Task: Create new invoice with Date Opened :15-Apr-23, Select Customer: The Great Outdoors, Terms: Payment Term 1. Make invoice entry for item-1 with Date: 15-Apr-23, Description: Ardell Wispies Lashes, Action: Material, Income Account: Income:Sales, Quantity: 1, Unit Price: 9.25, Discount %: 8. Make entry for item-2 with Date: 15-Apr-23, Description: Real Living Bumble Bee LED Light Set 30-Lights Warm White (1 ct)_x000D_
, Action: Material, Income Account: Income:Sales, Quantity: 1, Unit Price: 5.5, Discount %: 7. Make entry for item-3 with Date: 15-Apr-23, Description: Liquid Death Natural Mountain Water Cans (19.2 oz x 8 ct)_x000D_
, Action: Material, Income Account: Income:Sales, Quantity: 1, Unit Price: 6.5, Discount %: 9. Write Notes: 'Looking forward to serving you again.'. Post Invoice with Post Date: 15-Apr-23, Post to Accounts: Assets:Accounts Receivable. Pay / Process Payment with Transaction Date: 15-May-23, Amount: 19.54, Transfer Account: Checking Account. Print Invoice, display notes by going to Option, then go to Display Tab and check 'Invoice Notes'.
Action: Mouse moved to (155, 39)
Screenshot: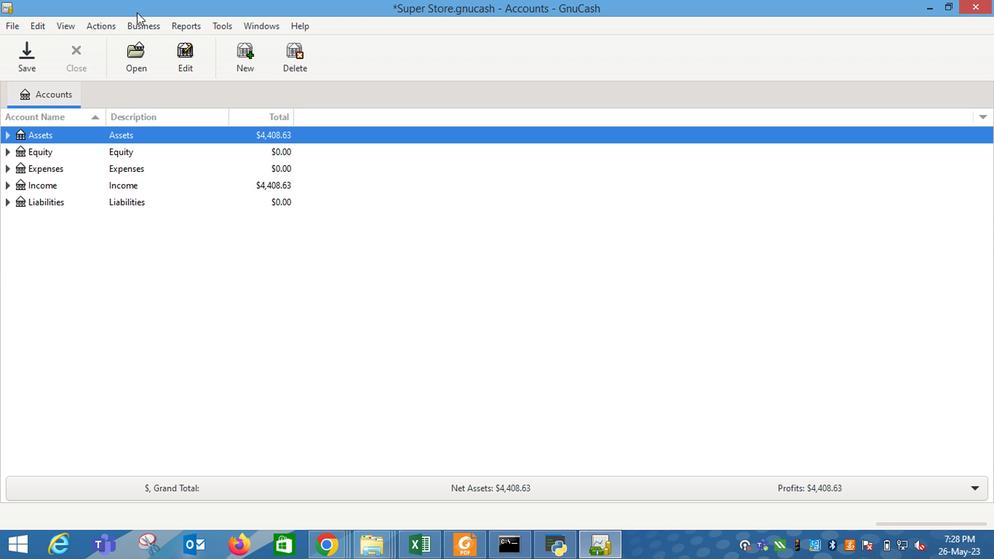 
Action: Mouse pressed left at (155, 39)
Screenshot: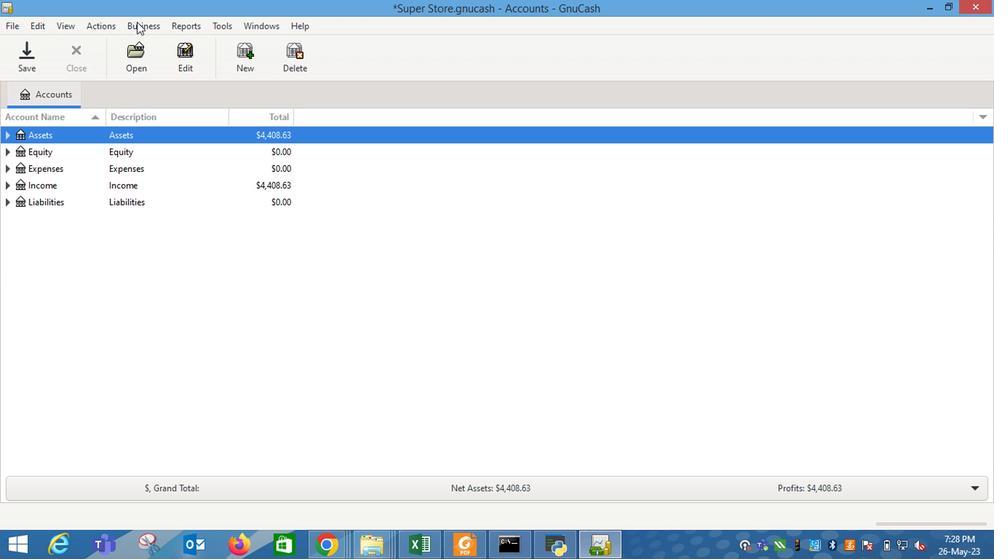 
Action: Mouse moved to (342, 112)
Screenshot: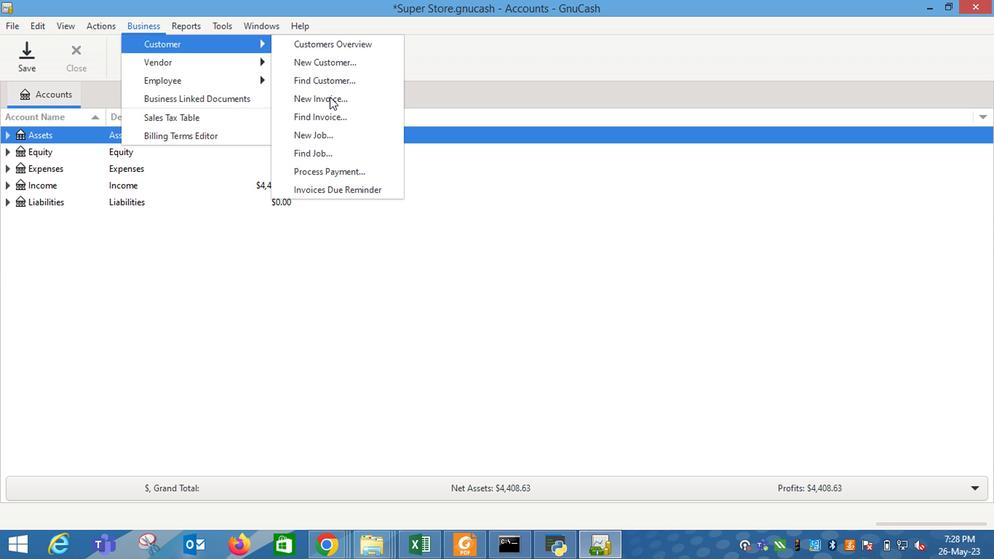 
Action: Mouse pressed left at (342, 112)
Screenshot: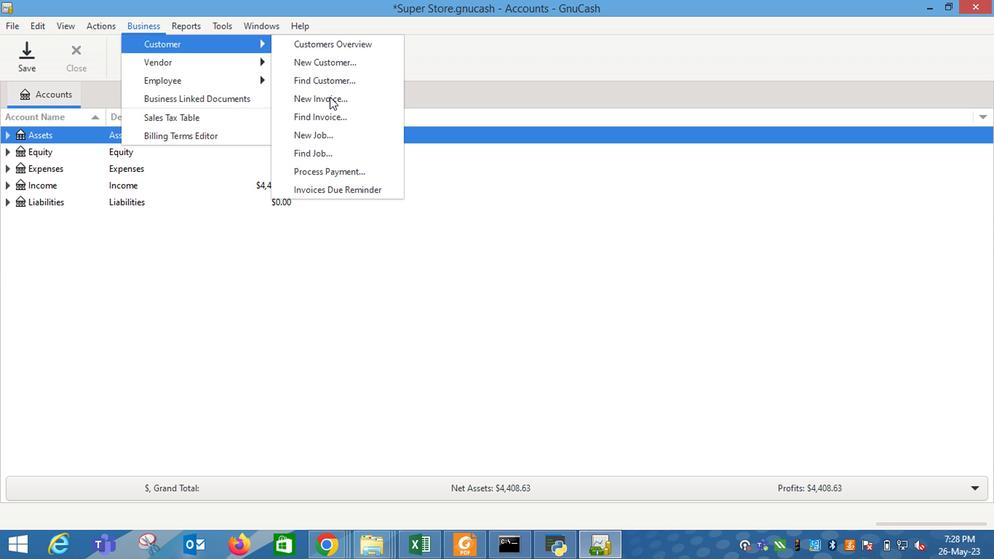 
Action: Mouse moved to (605, 234)
Screenshot: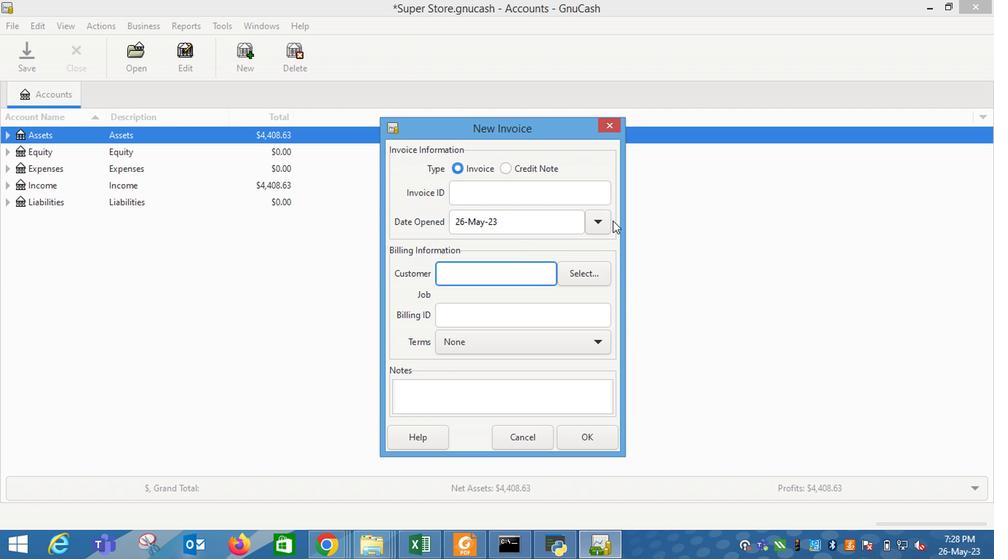 
Action: Mouse pressed left at (605, 234)
Screenshot: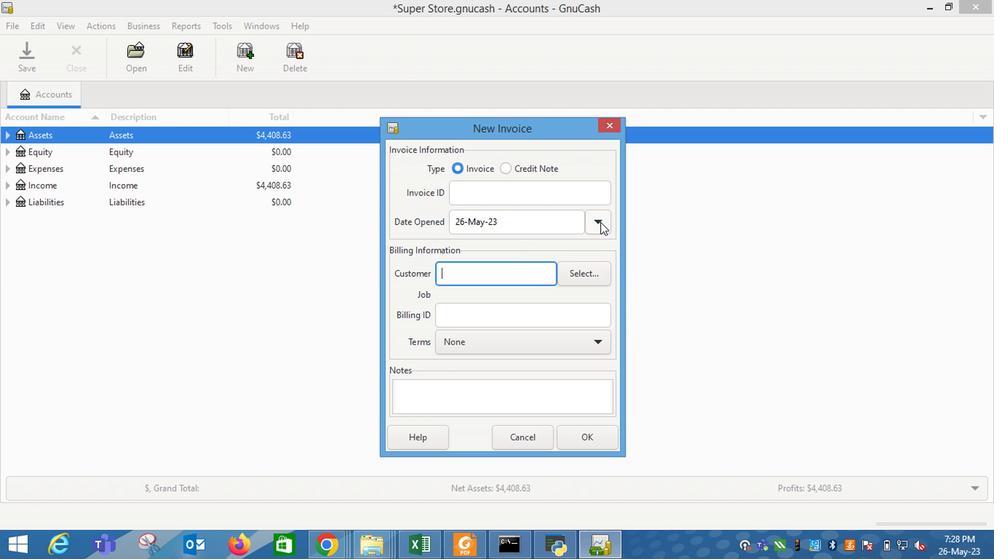
Action: Mouse moved to (490, 254)
Screenshot: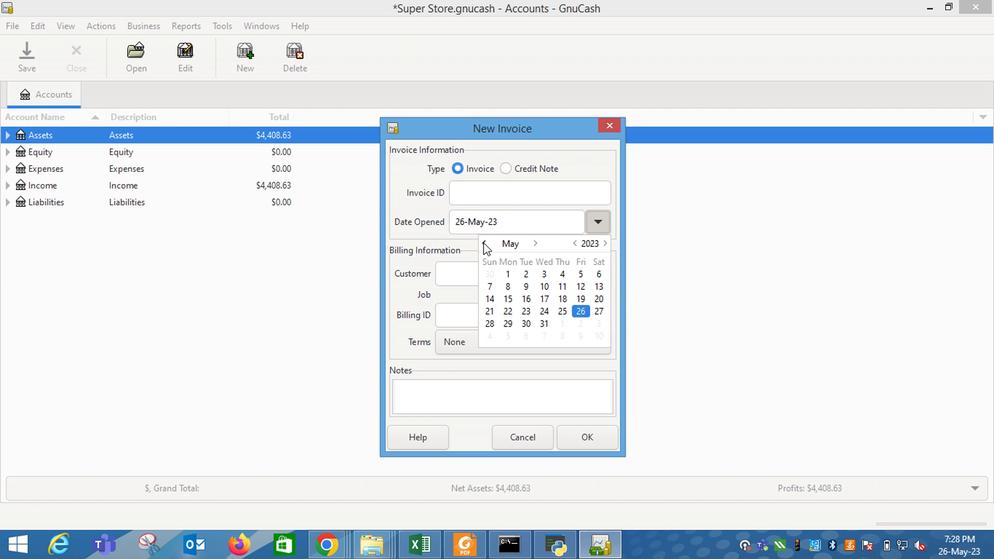 
Action: Mouse pressed left at (490, 254)
Screenshot: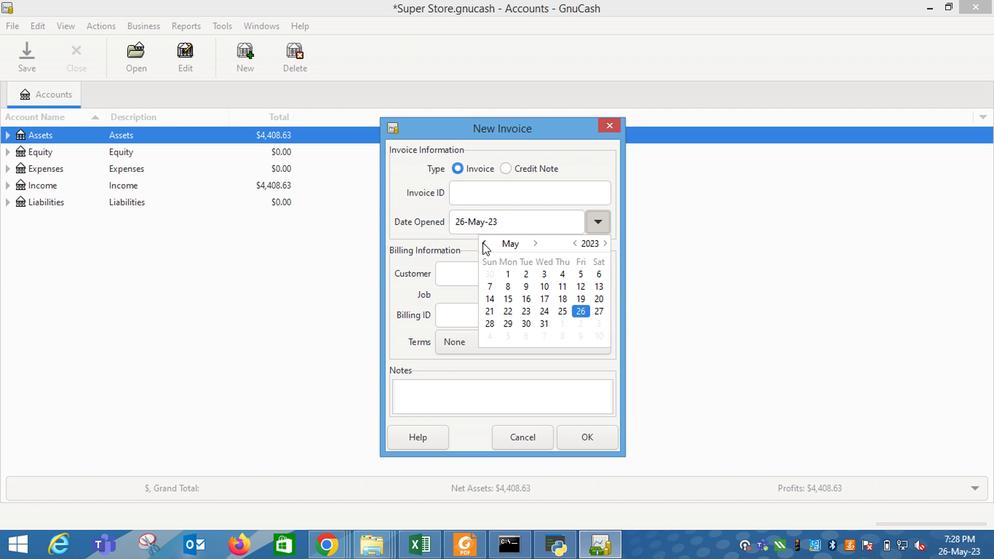 
Action: Mouse moved to (606, 307)
Screenshot: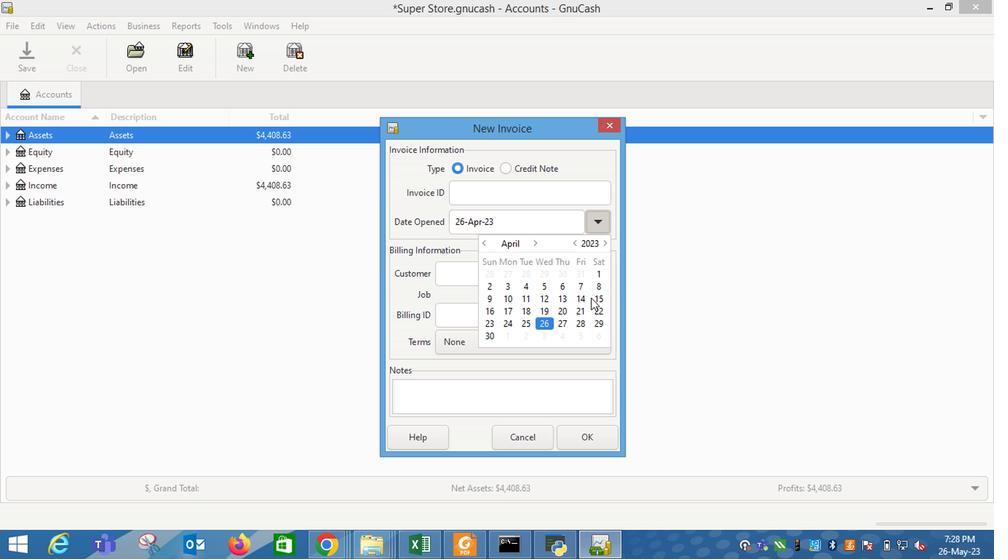 
Action: Mouse pressed left at (606, 307)
Screenshot: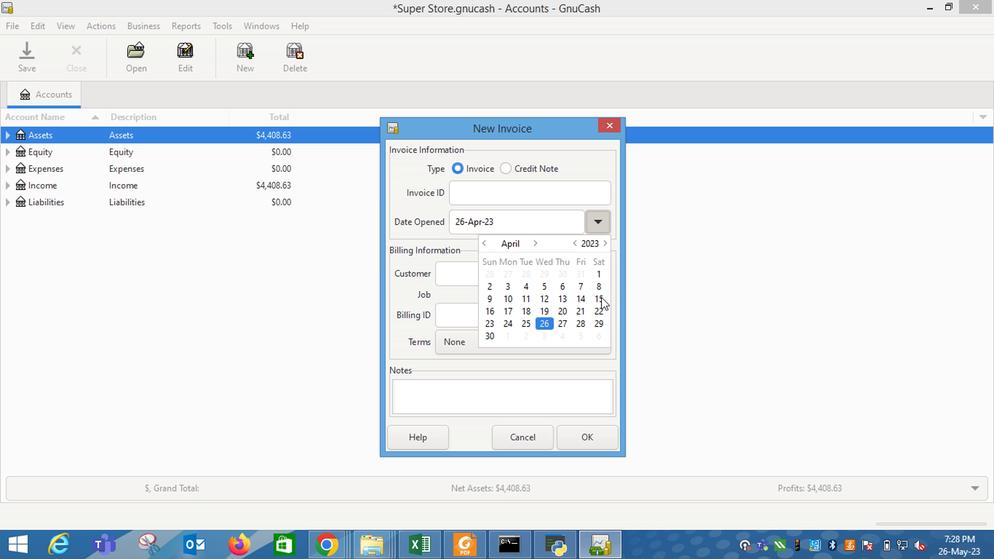 
Action: Mouse moved to (453, 292)
Screenshot: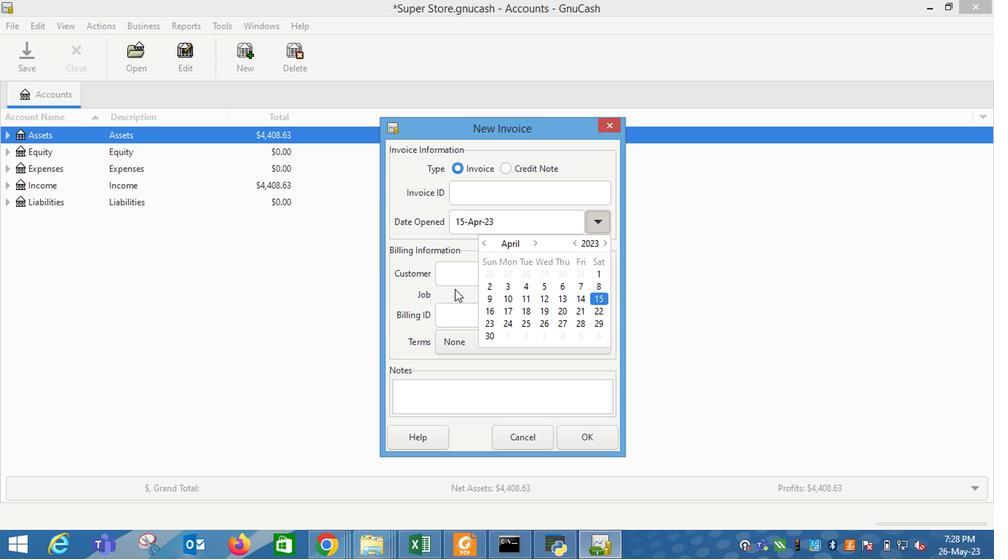 
Action: Mouse pressed left at (453, 292)
Screenshot: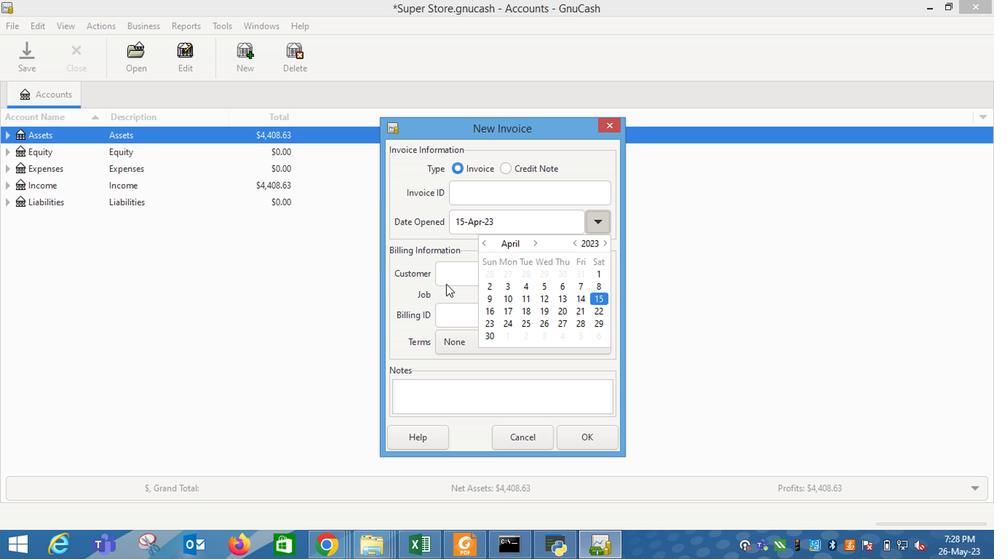 
Action: Mouse moved to (467, 288)
Screenshot: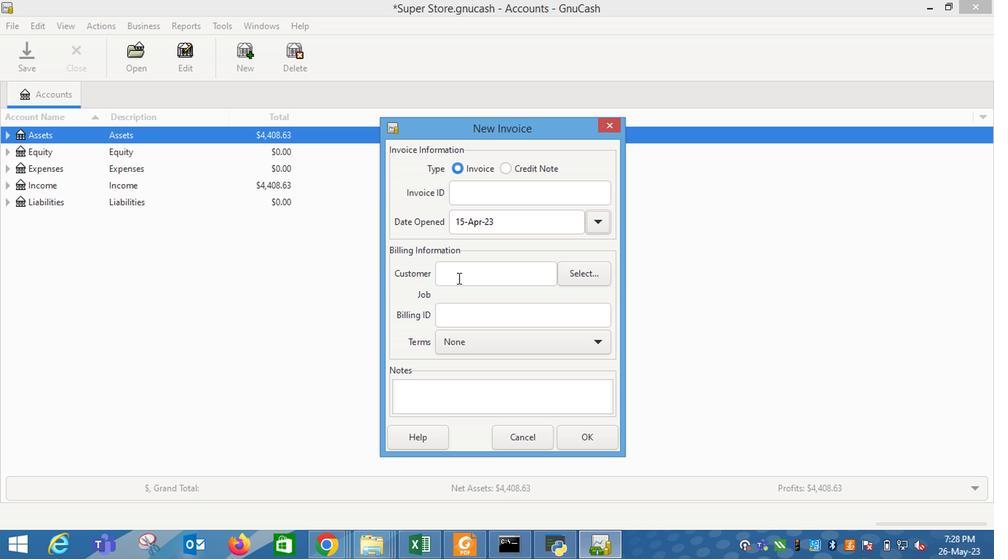 
Action: Mouse pressed left at (467, 288)
Screenshot: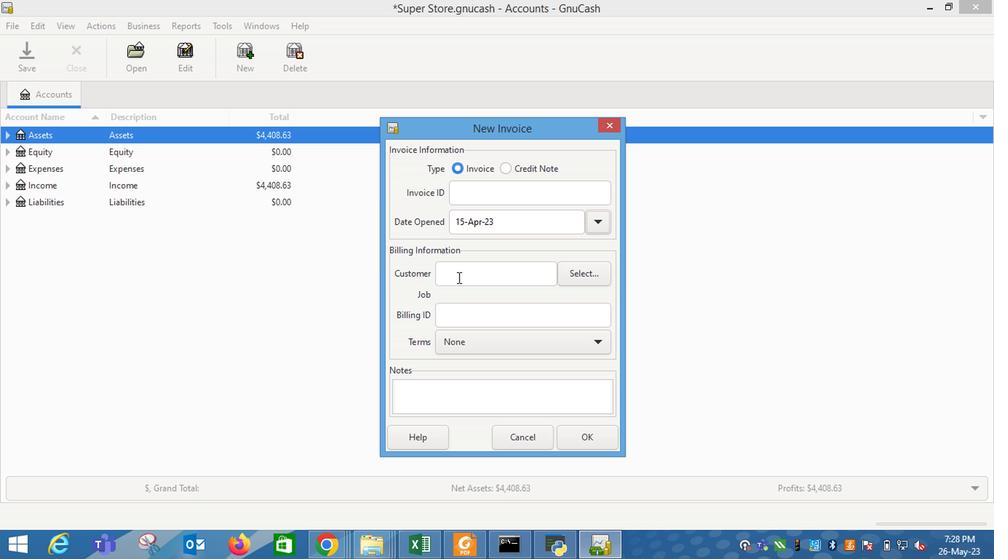 
Action: Key pressed <Key.shift_r>The<Key.space>gr
Screenshot: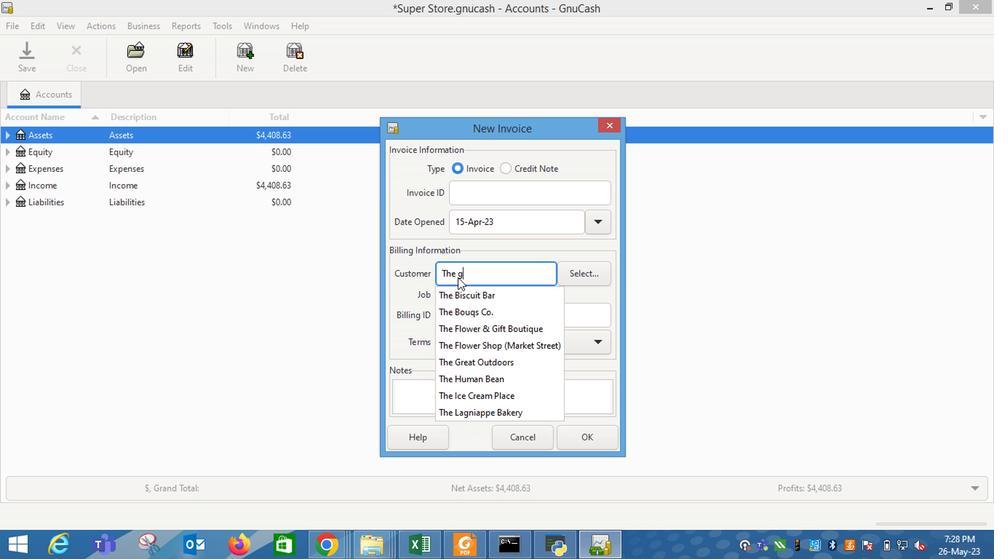 
Action: Mouse moved to (523, 309)
Screenshot: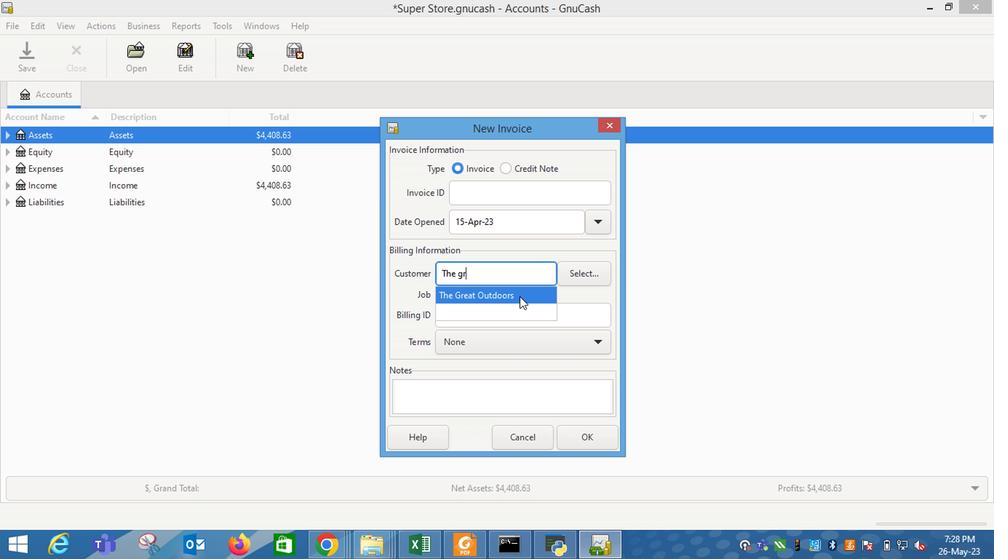 
Action: Mouse pressed left at (523, 309)
Screenshot: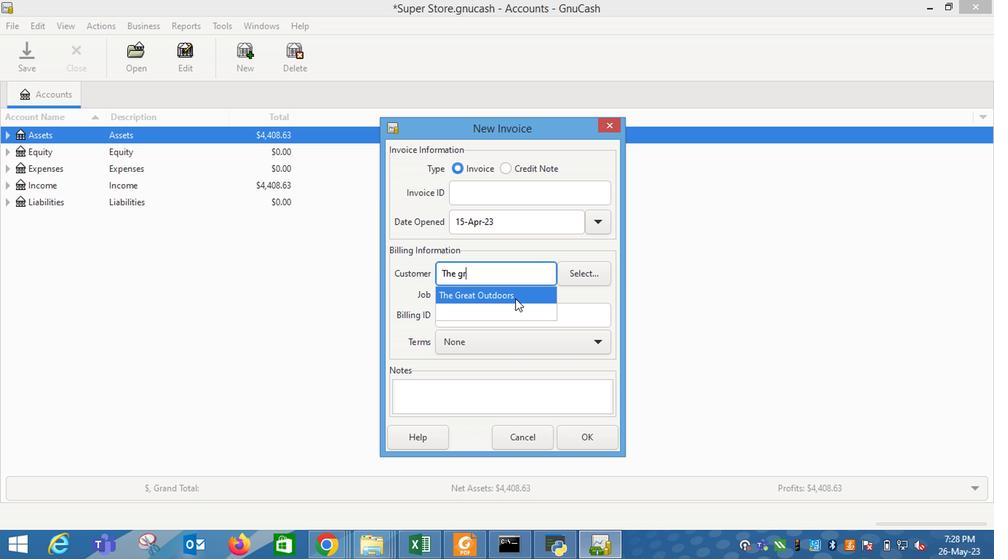 
Action: Mouse moved to (511, 375)
Screenshot: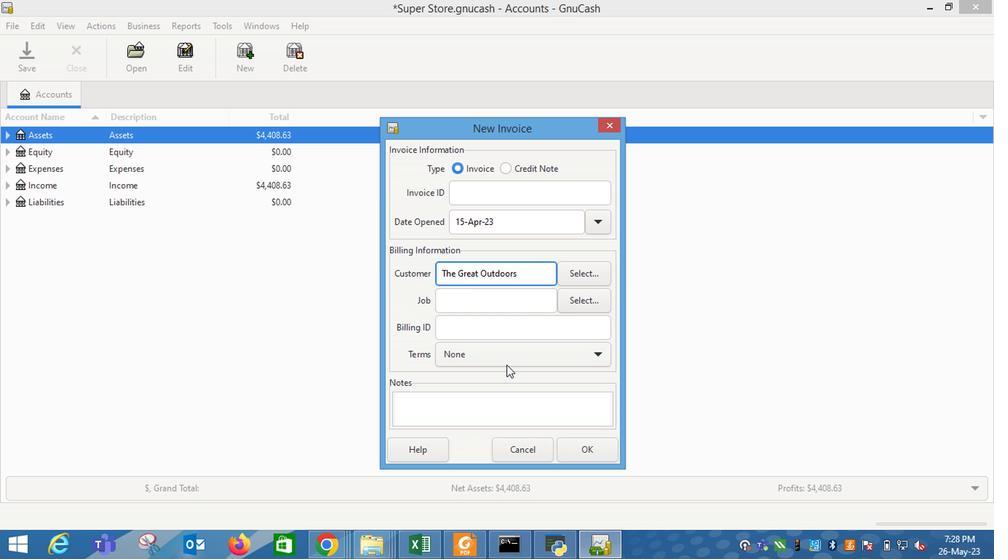 
Action: Mouse pressed left at (511, 375)
Screenshot: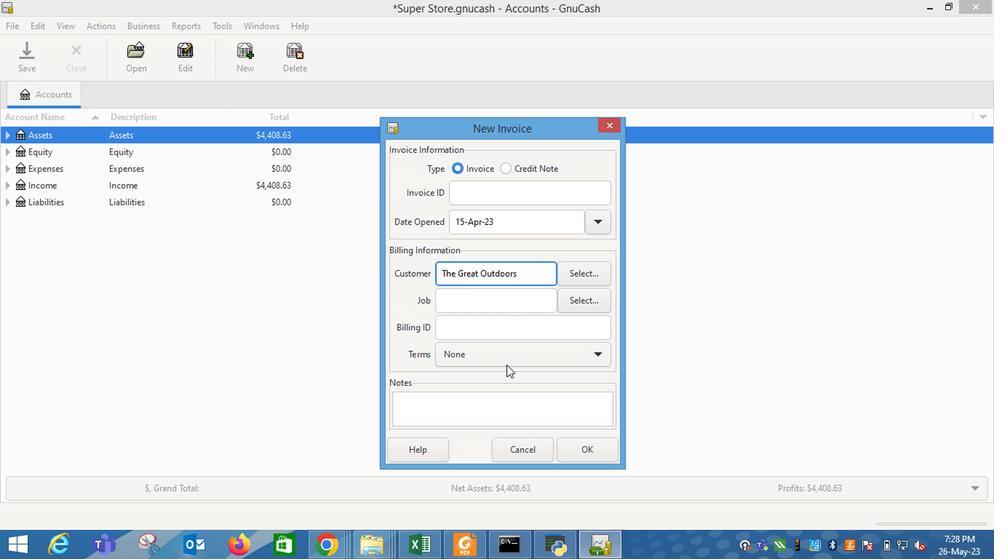 
Action: Mouse moved to (509, 363)
Screenshot: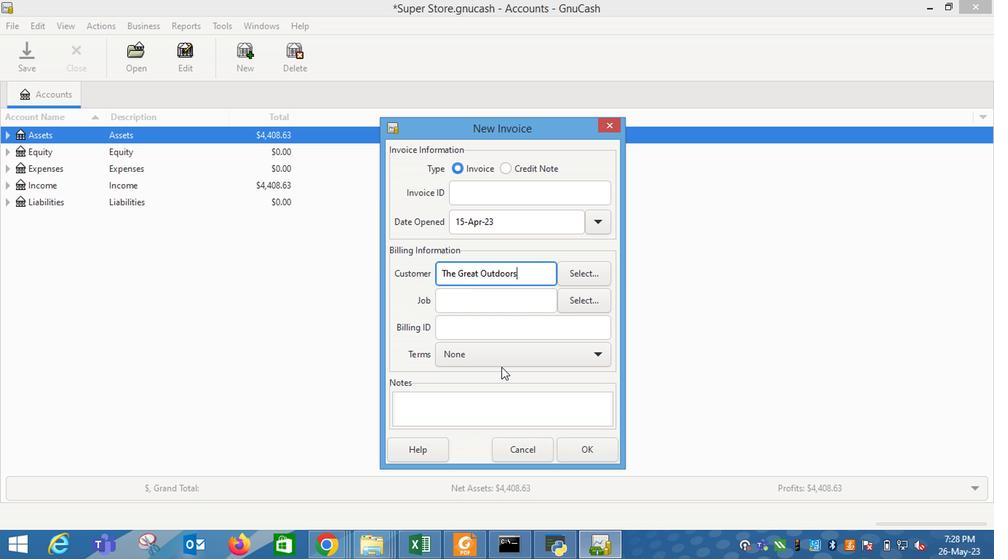 
Action: Mouse pressed left at (509, 363)
Screenshot: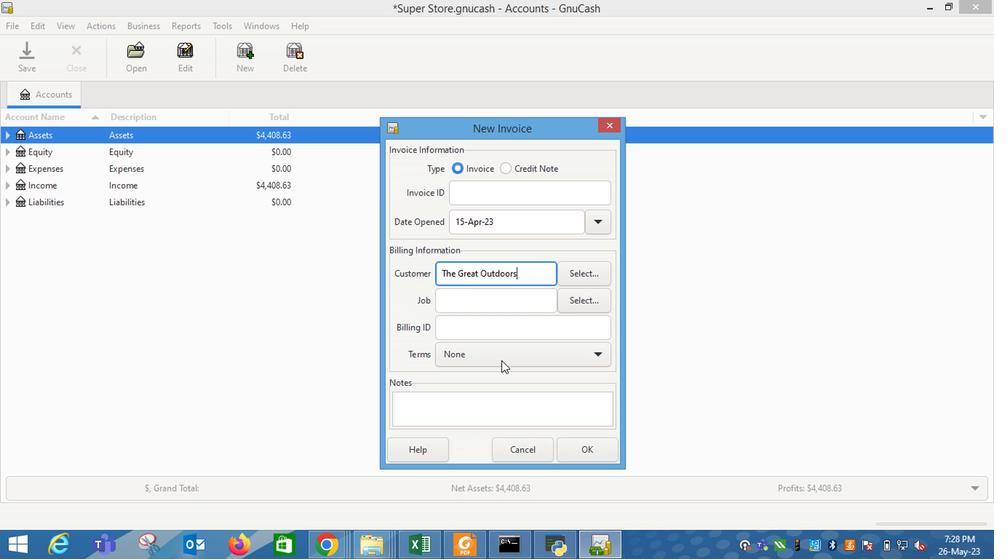 
Action: Mouse moved to (496, 385)
Screenshot: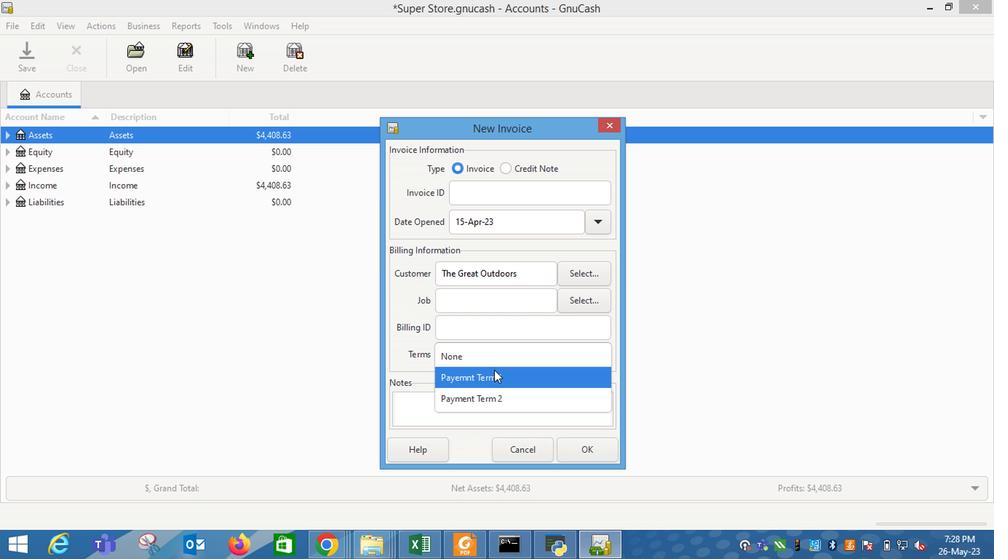 
Action: Mouse pressed left at (496, 385)
Screenshot: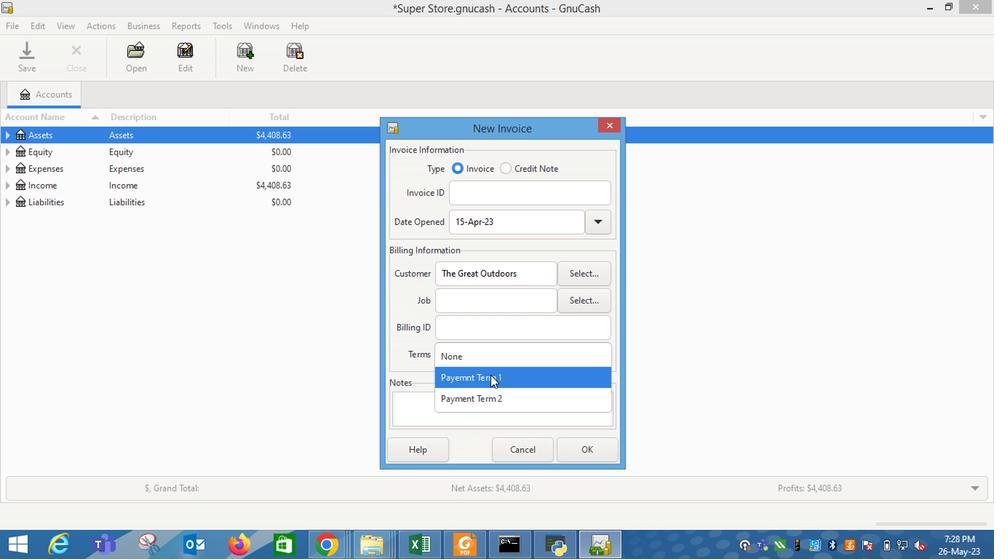 
Action: Mouse moved to (567, 456)
Screenshot: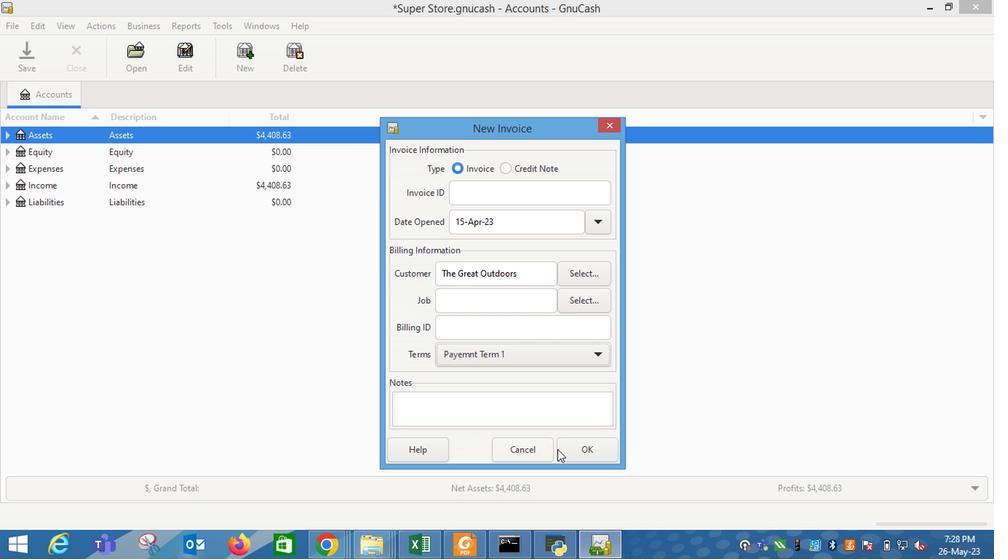 
Action: Mouse pressed left at (567, 456)
Screenshot: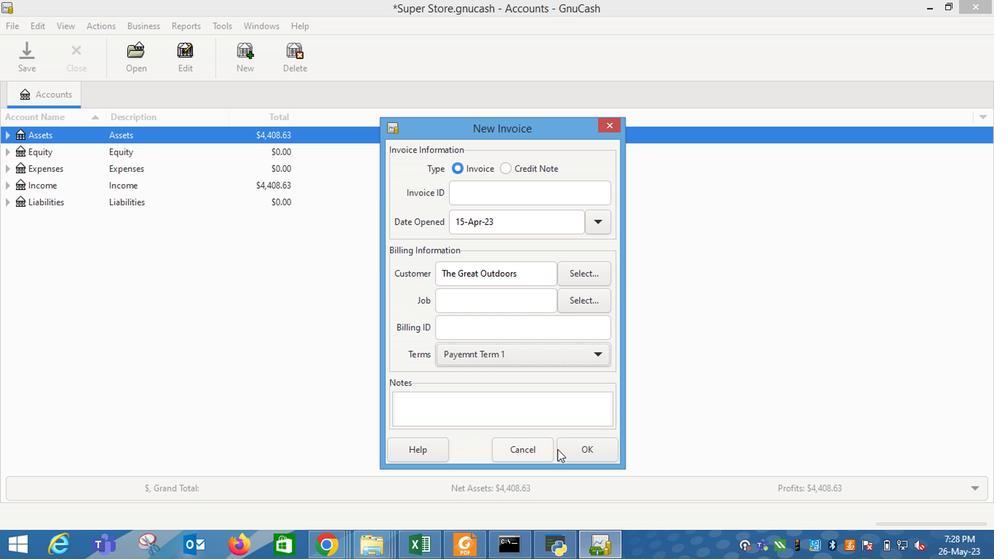 
Action: Mouse moved to (89, 296)
Screenshot: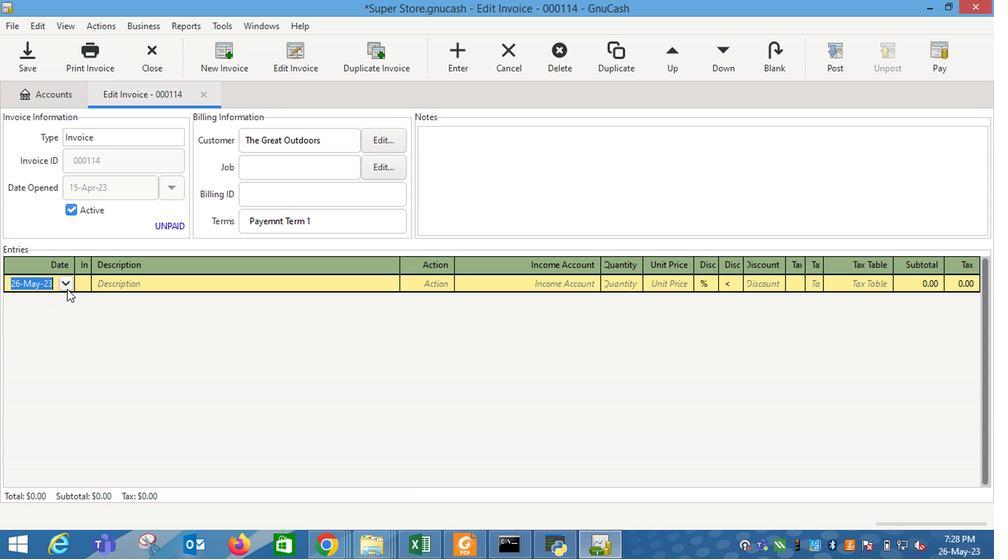 
Action: Mouse pressed left at (89, 296)
Screenshot: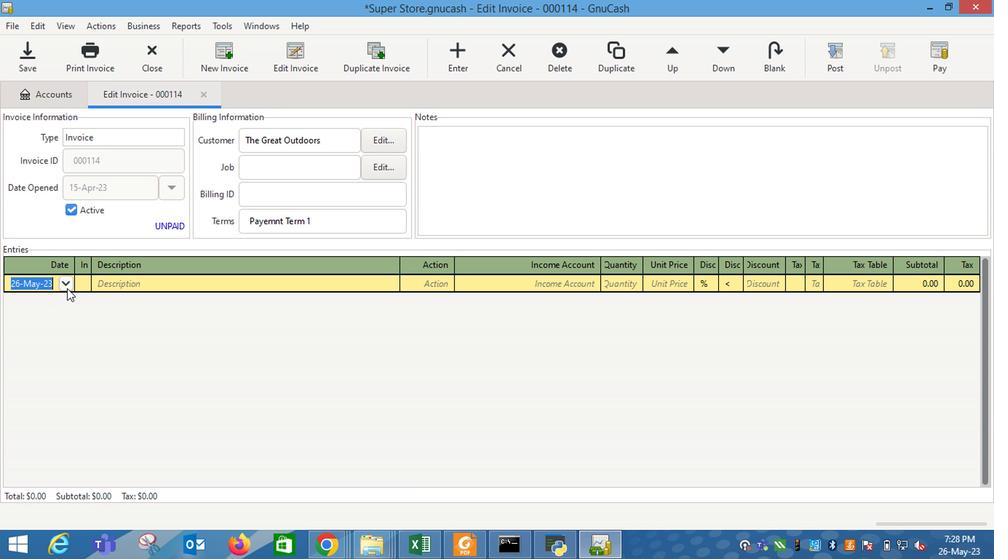 
Action: Mouse moved to (35, 313)
Screenshot: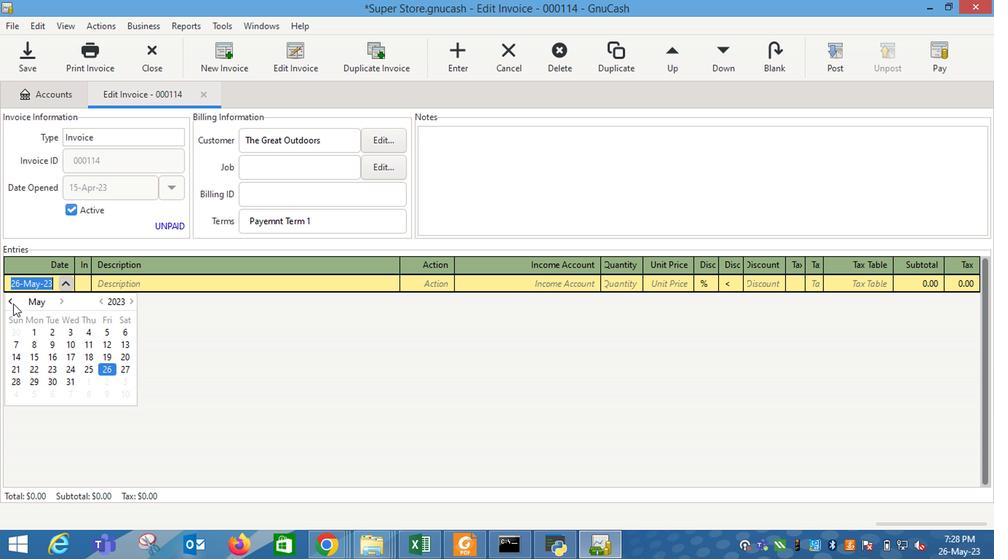 
Action: Mouse pressed left at (35, 313)
Screenshot: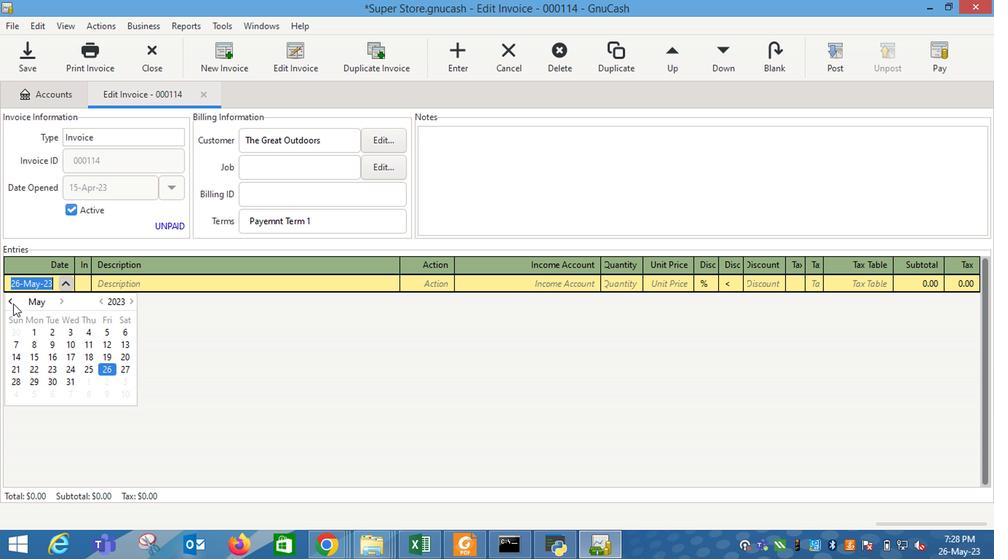 
Action: Mouse moved to (149, 362)
Screenshot: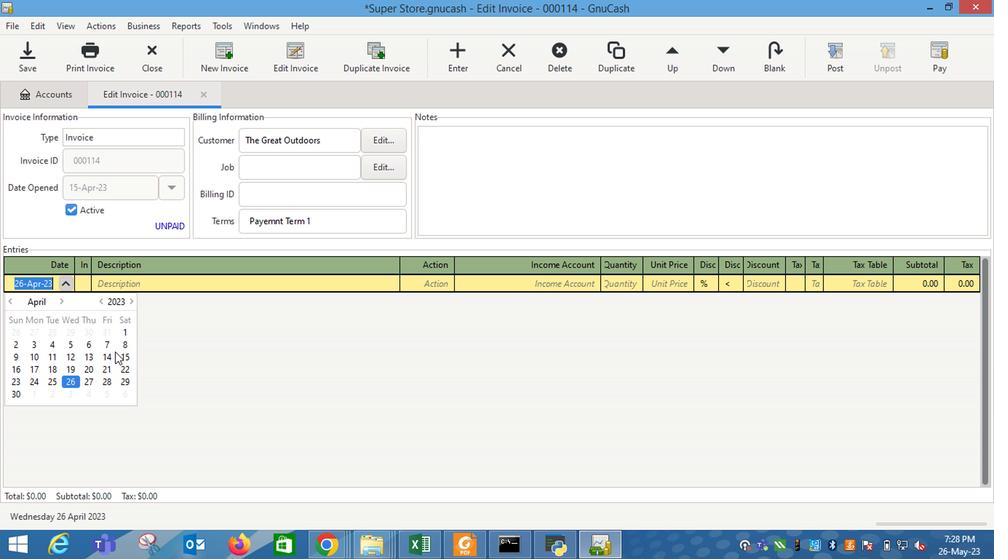 
Action: Mouse pressed left at (149, 362)
Screenshot: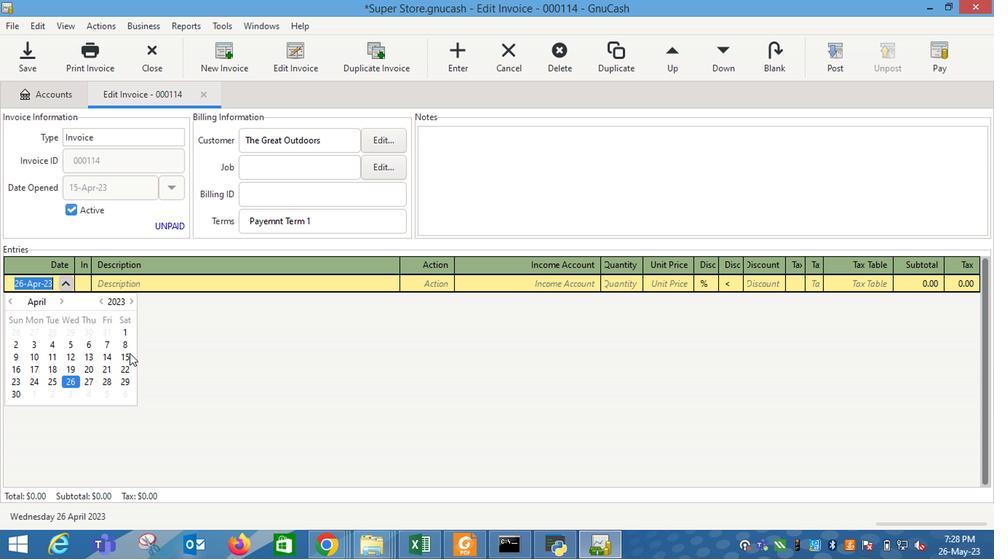 
Action: Mouse moved to (194, 356)
Screenshot: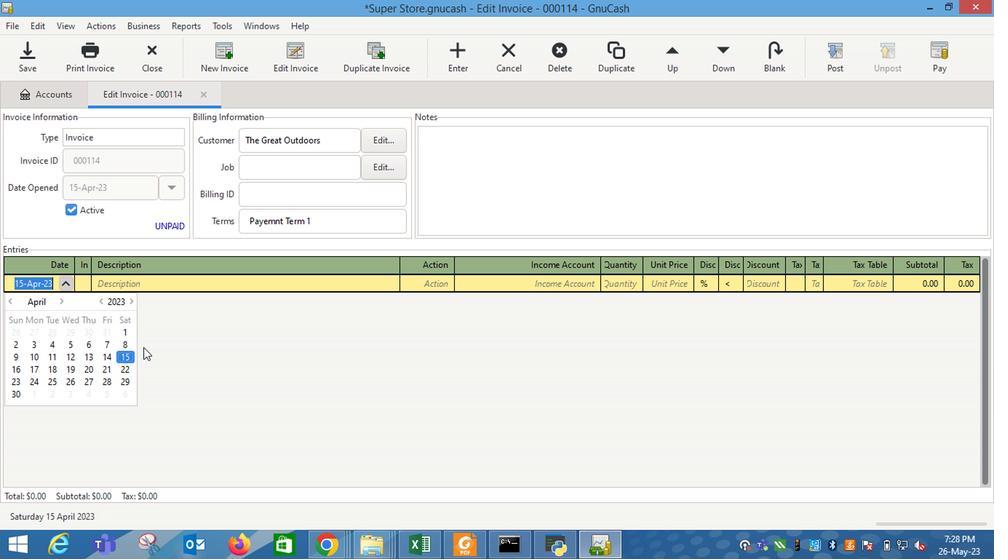 
Action: Key pressed <Key.tab>
Screenshot: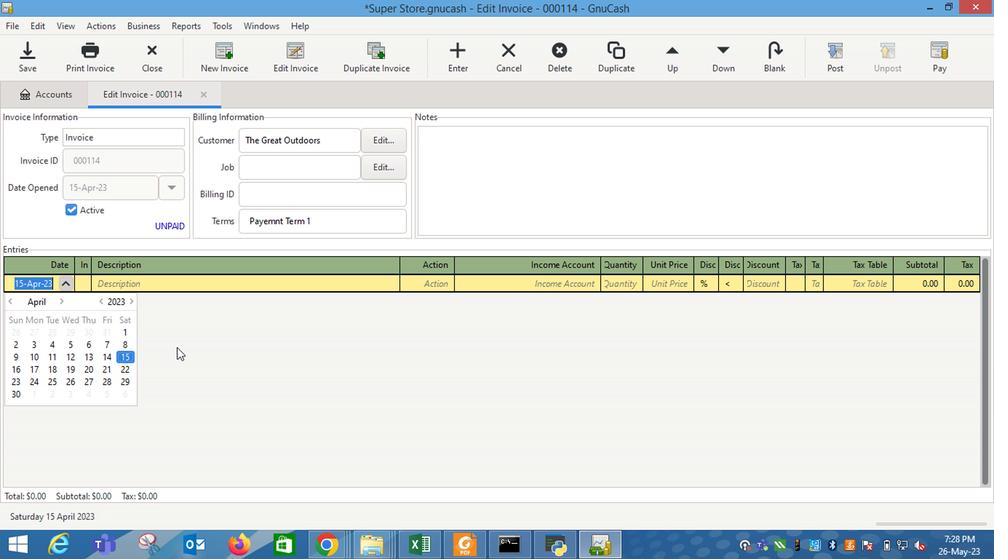 
Action: Mouse moved to (195, 356)
Screenshot: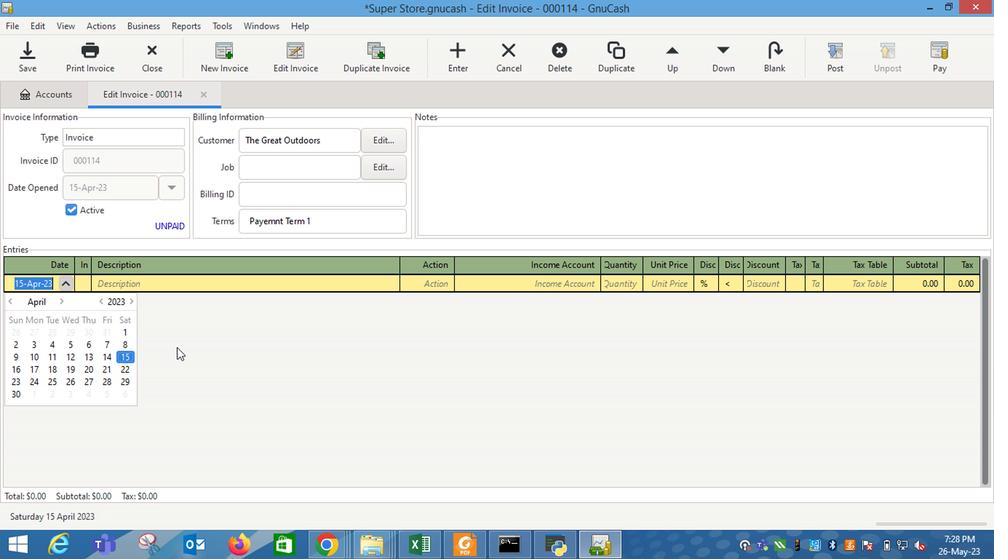 
Action: Key pressed <Key.shift_r>Ard<Key.tab>
Screenshot: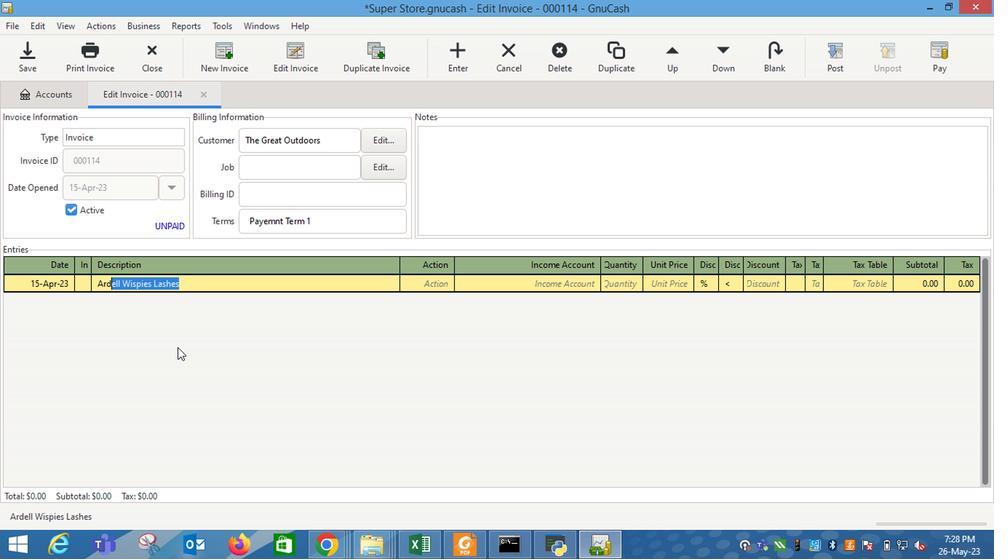 
Action: Mouse moved to (731, 296)
Screenshot: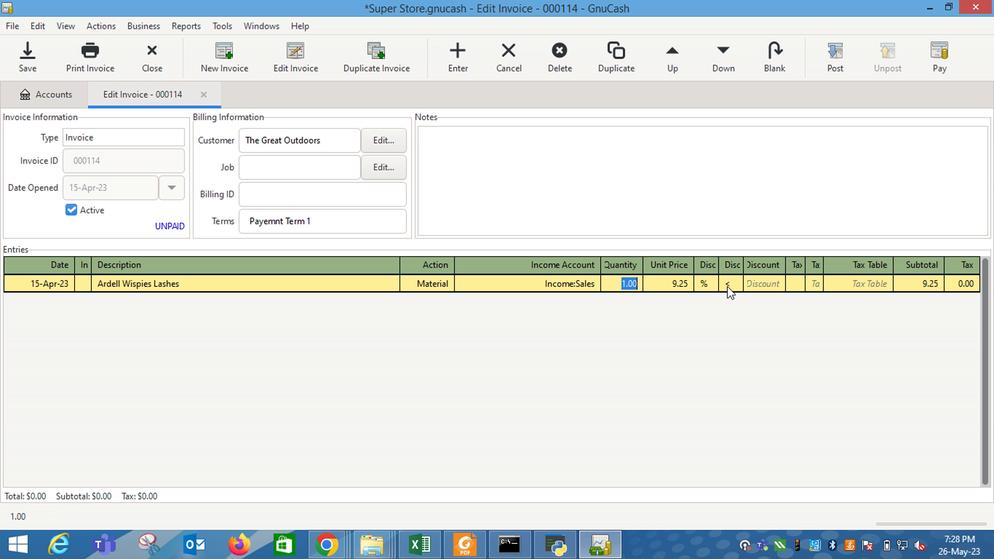 
Action: Mouse pressed left at (731, 296)
Screenshot: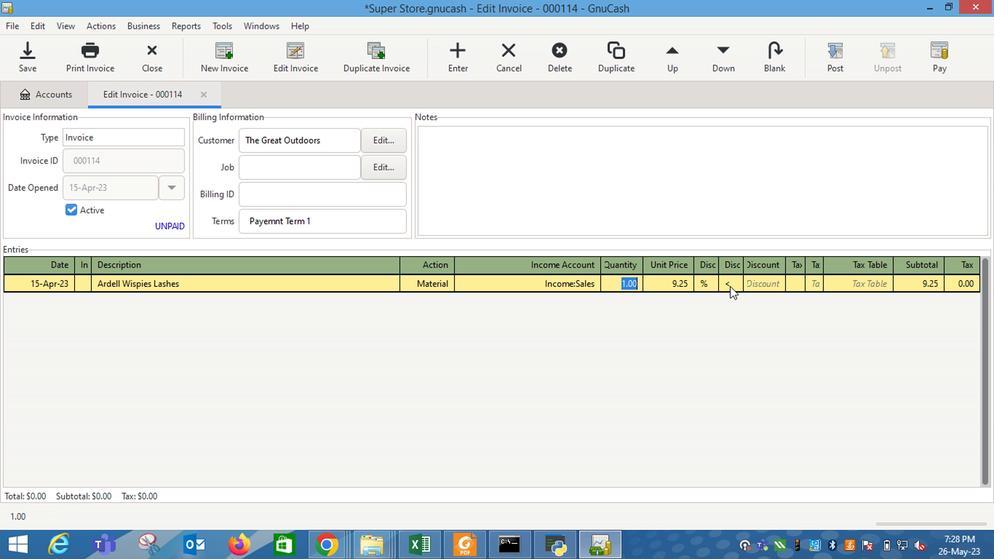 
Action: Mouse moved to (750, 291)
Screenshot: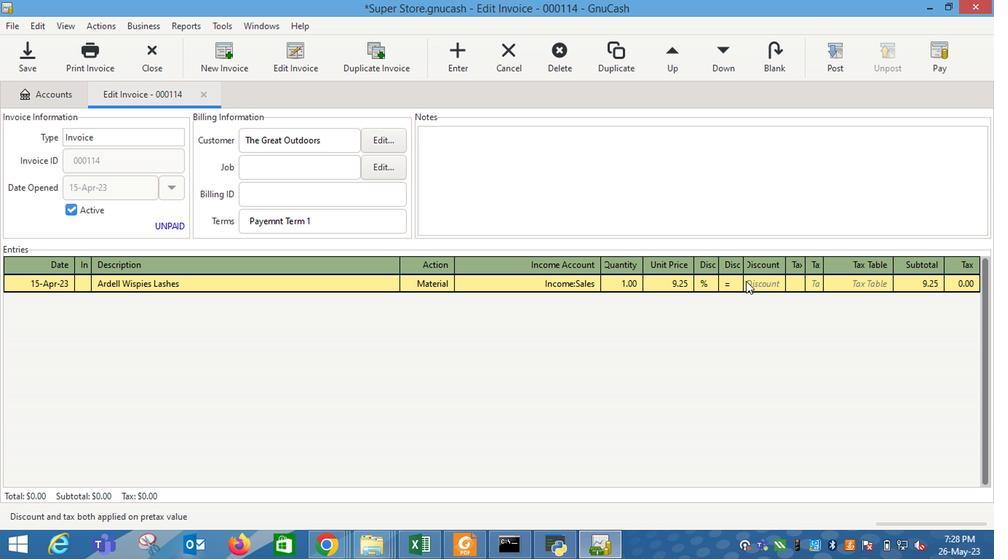 
Action: Mouse pressed left at (750, 291)
Screenshot: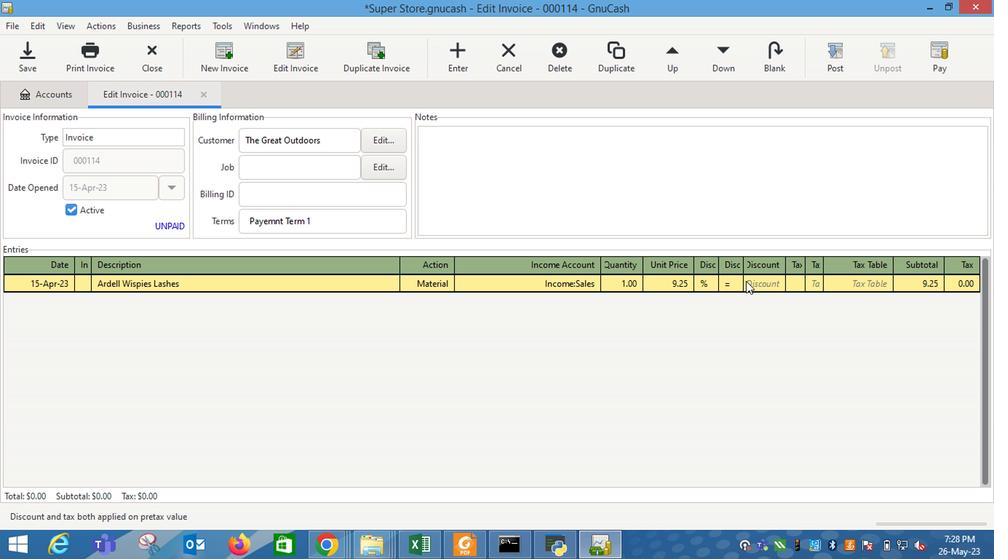 
Action: Mouse moved to (739, 299)
Screenshot: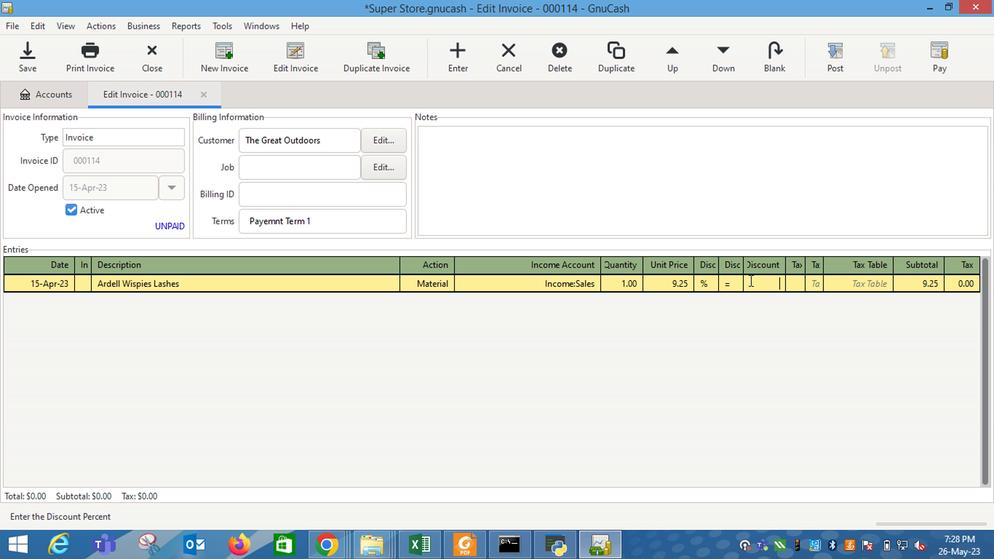 
Action: Key pressed 8<Key.enter><Key.tab><Key.shift_r>Rea<Key.tab><Key.tab>
Screenshot: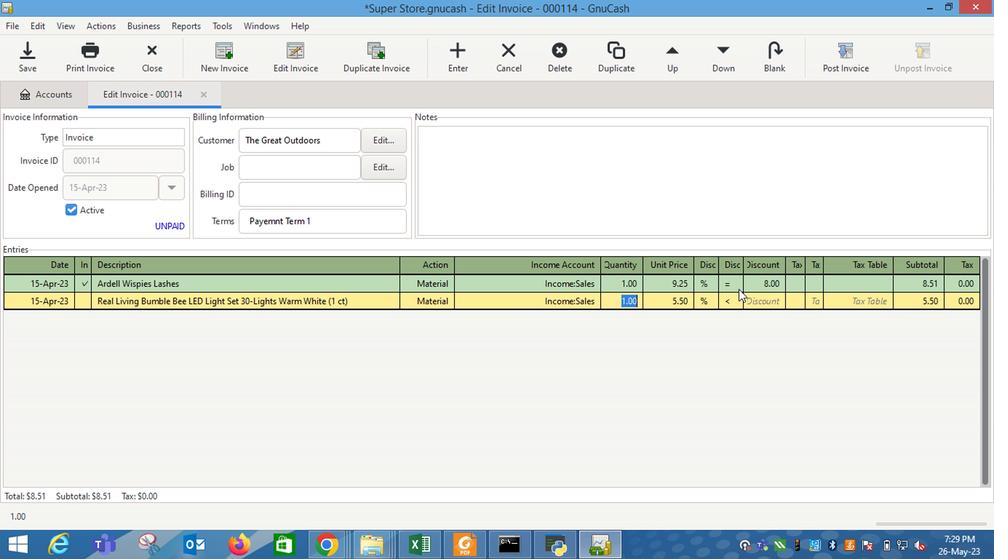 
Action: Mouse moved to (807, 215)
Screenshot: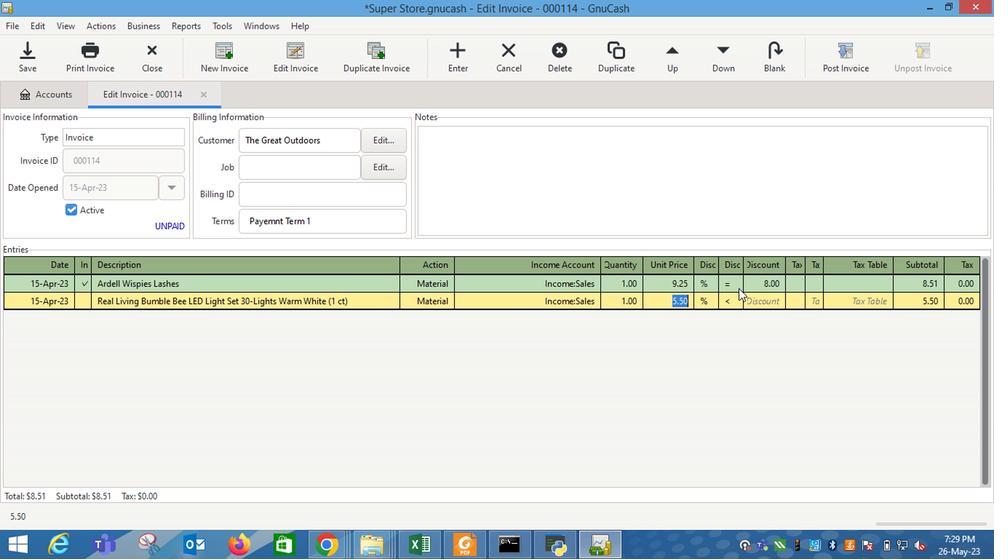 
Action: Key pressed <Key.tab>
Screenshot: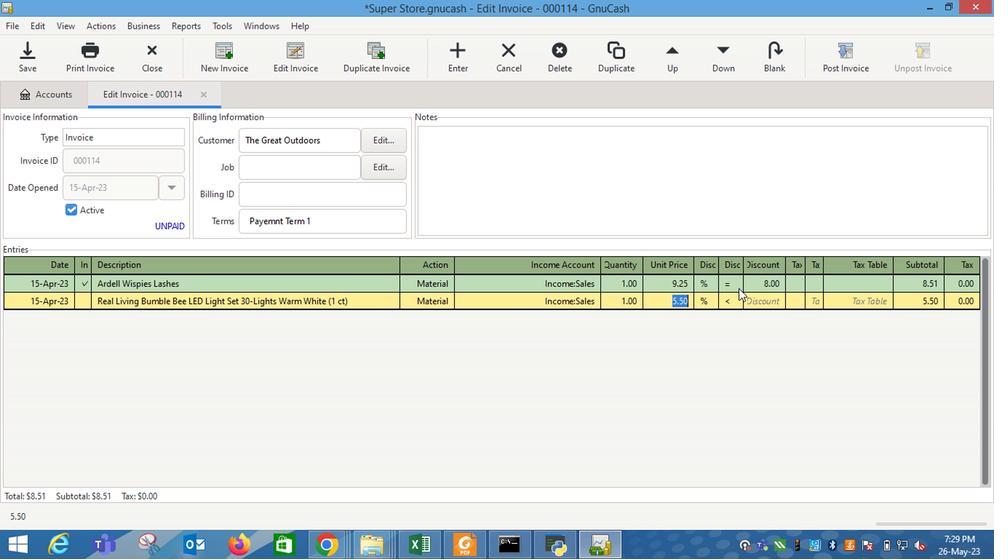 
Action: Mouse moved to (805, 213)
Screenshot: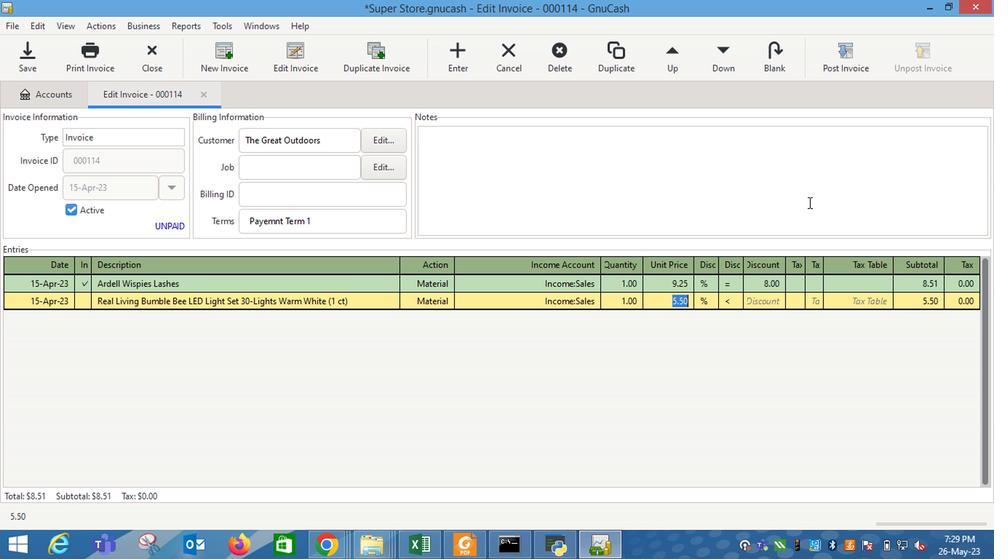 
Action: Key pressed <Key.tab>
Screenshot: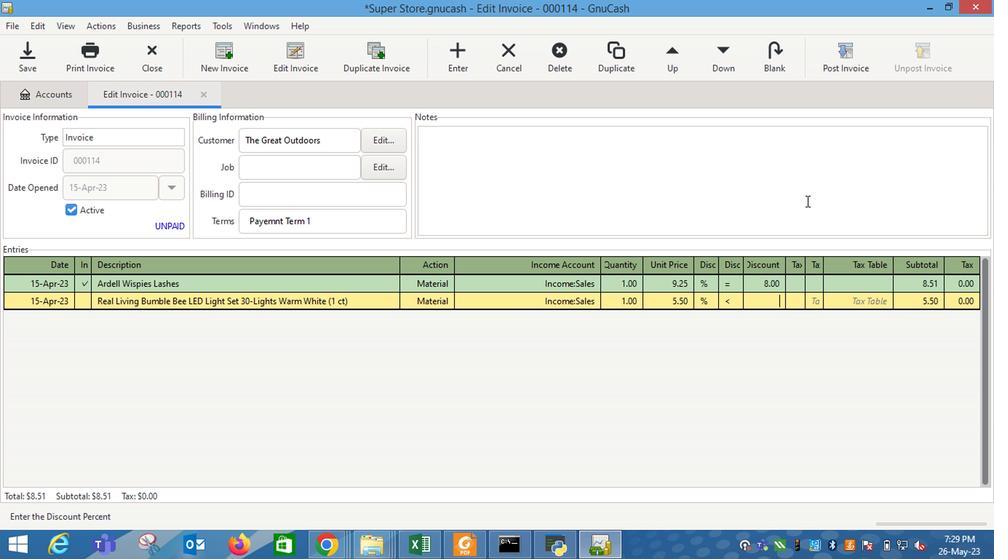
Action: Mouse moved to (729, 311)
Screenshot: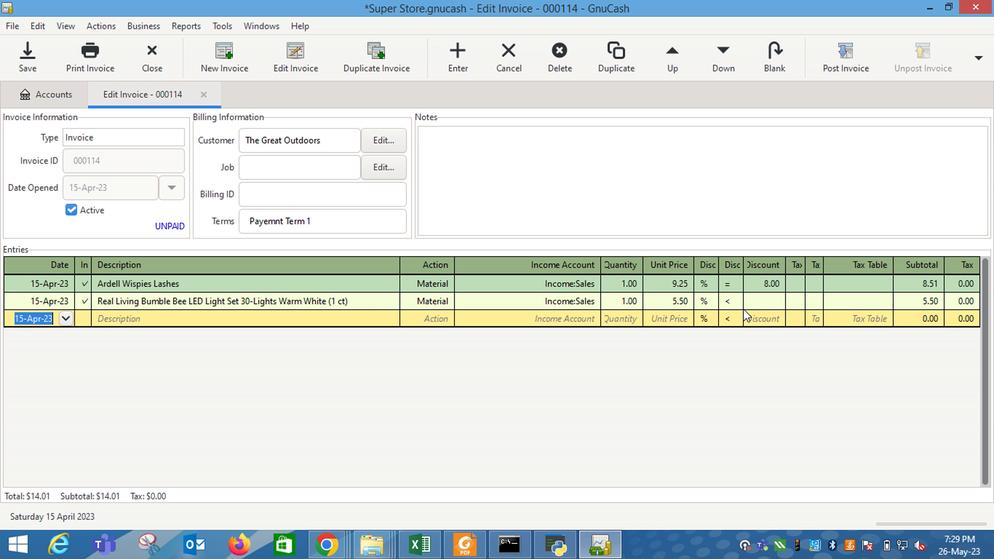 
Action: Mouse pressed left at (729, 311)
Screenshot: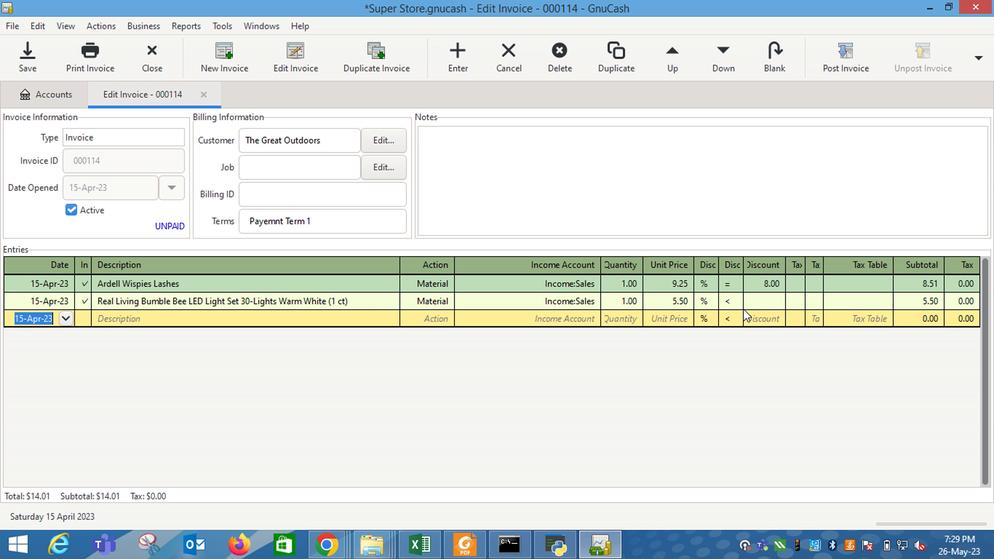 
Action: Mouse moved to (723, 311)
Screenshot: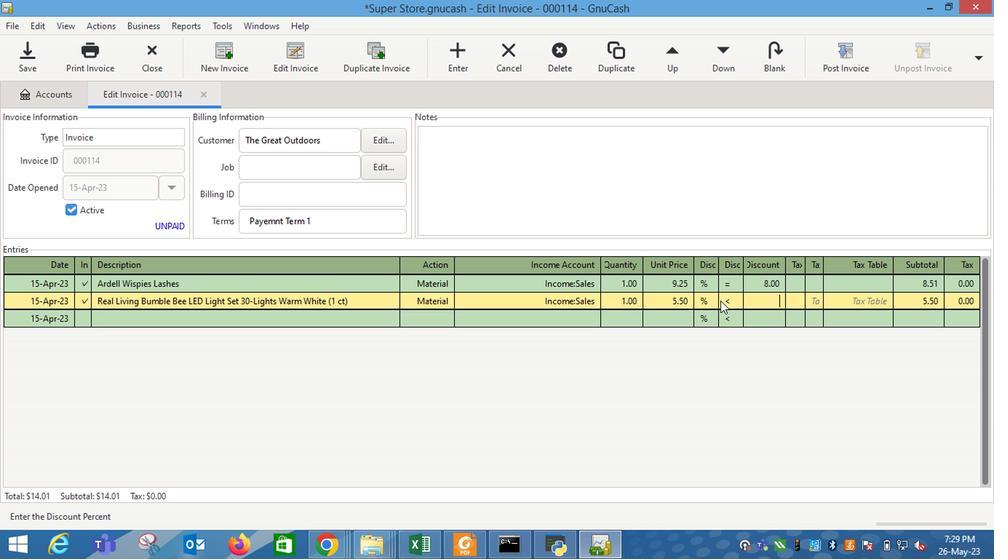
Action: Mouse pressed left at (723, 311)
Screenshot: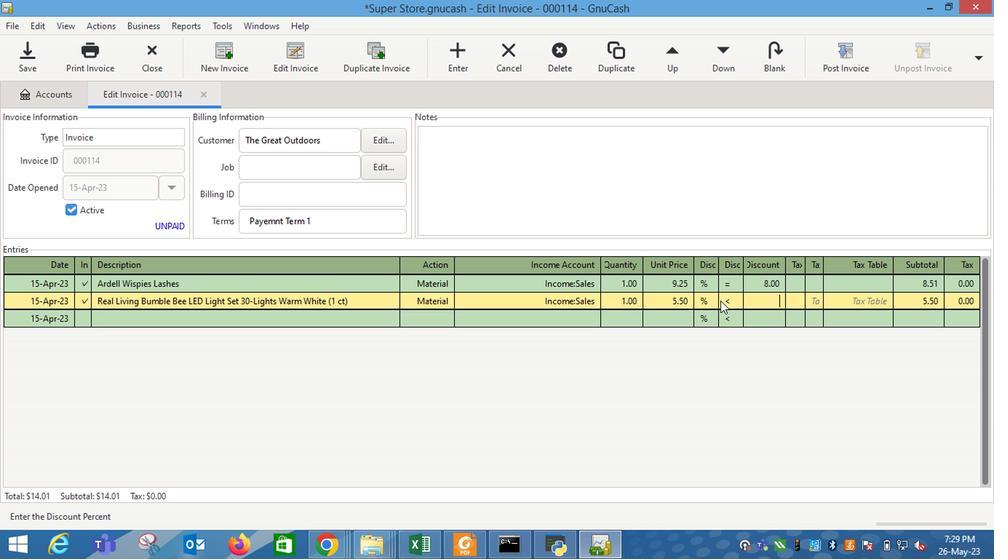 
Action: Mouse moved to (756, 310)
Screenshot: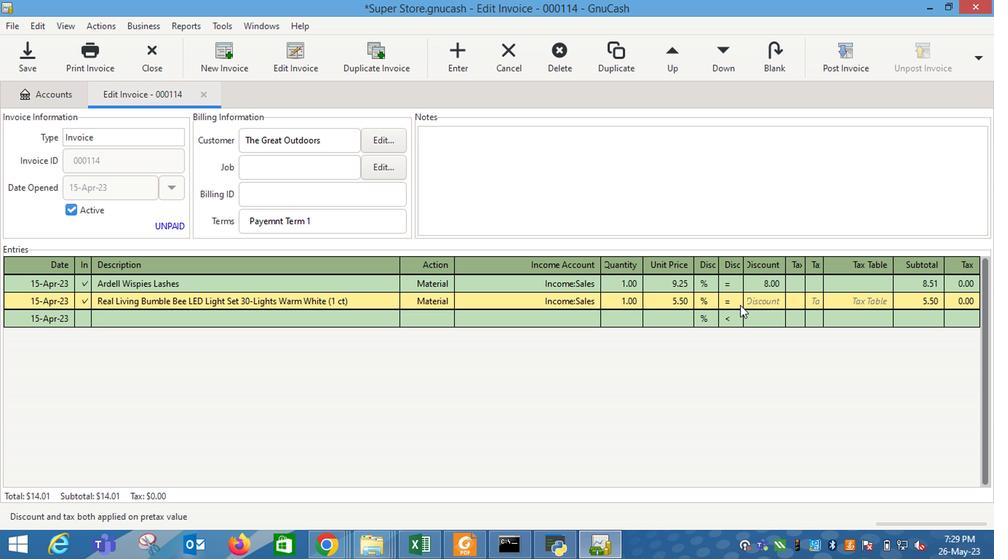 
Action: Mouse pressed left at (756, 310)
Screenshot: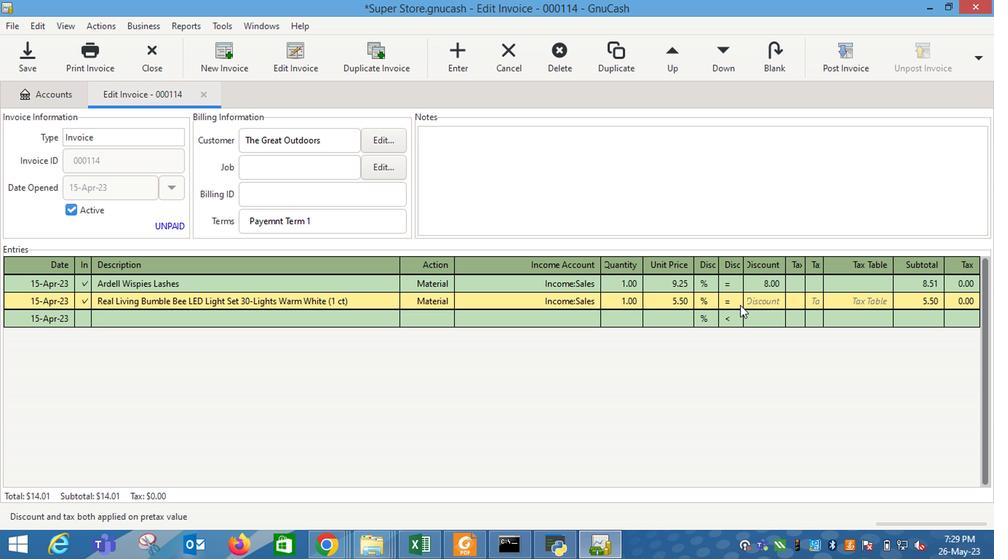 
Action: Mouse moved to (757, 310)
Screenshot: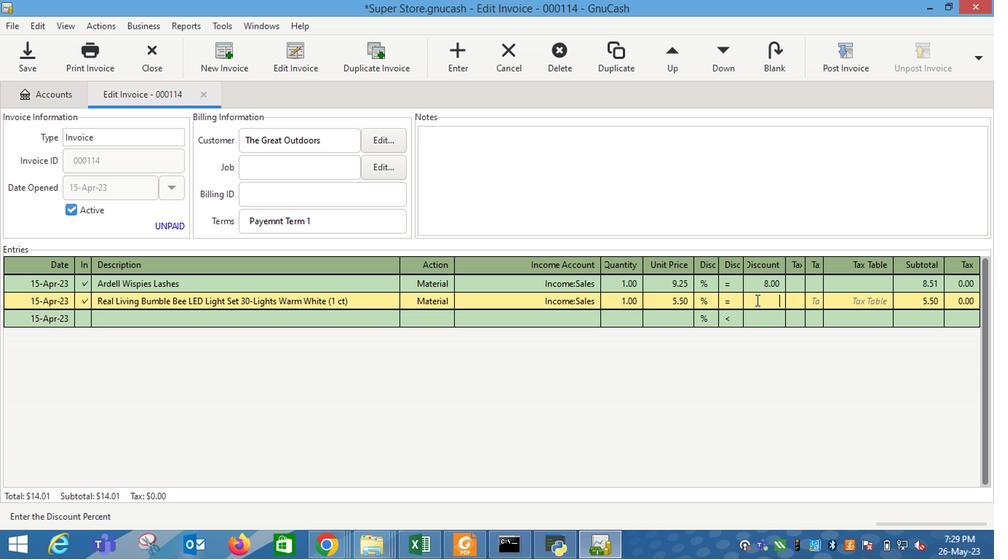 
Action: Key pressed 7<Key.enter><Key.tab><Key.shift_r>L<Key.tab>
Screenshot: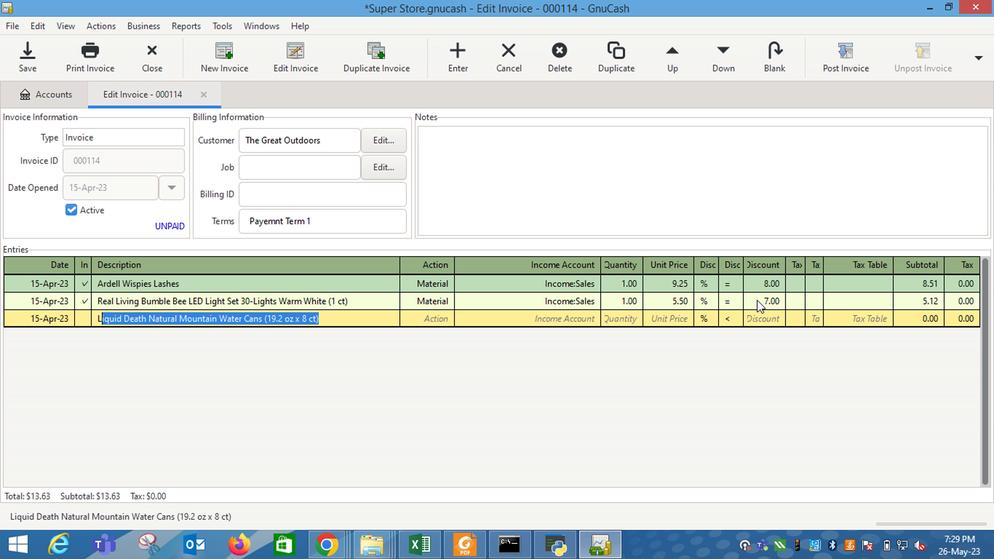 
Action: Mouse moved to (738, 330)
Screenshot: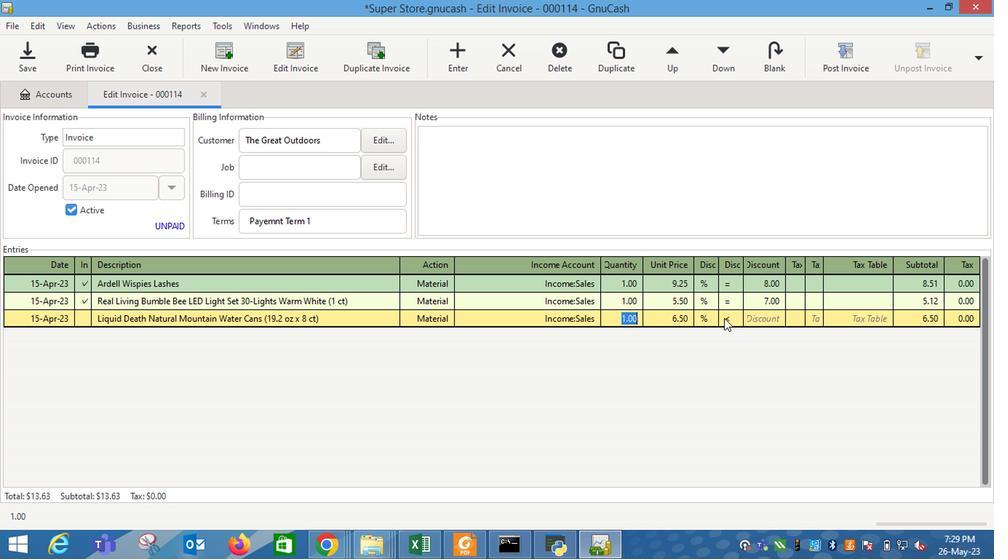 
Action: Mouse pressed left at (738, 330)
Screenshot: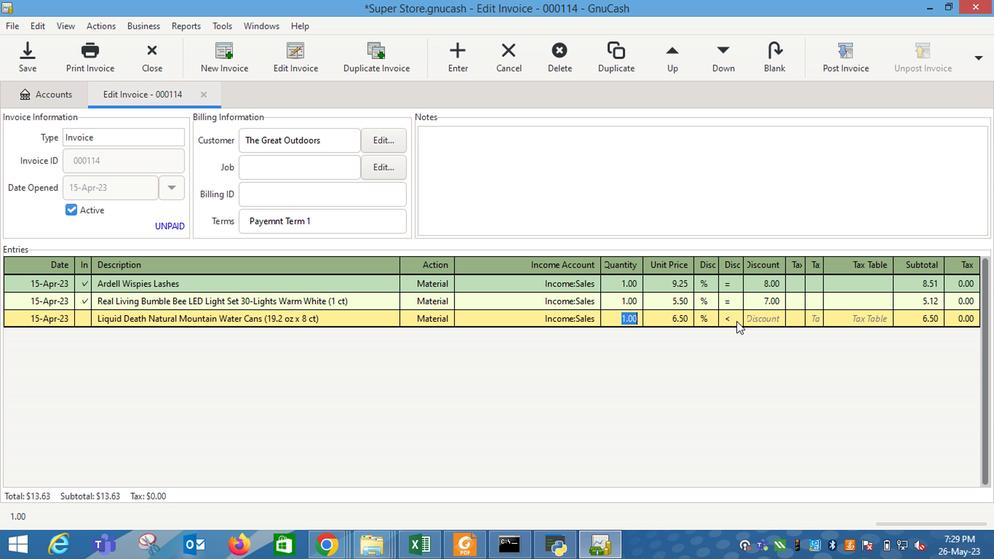 
Action: Mouse moved to (768, 325)
Screenshot: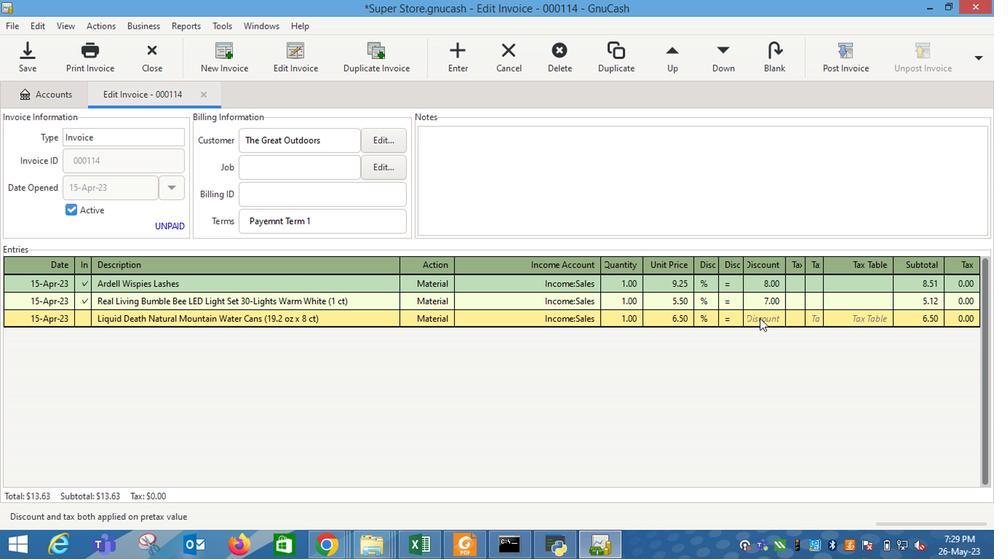 
Action: Mouse pressed left at (768, 325)
Screenshot: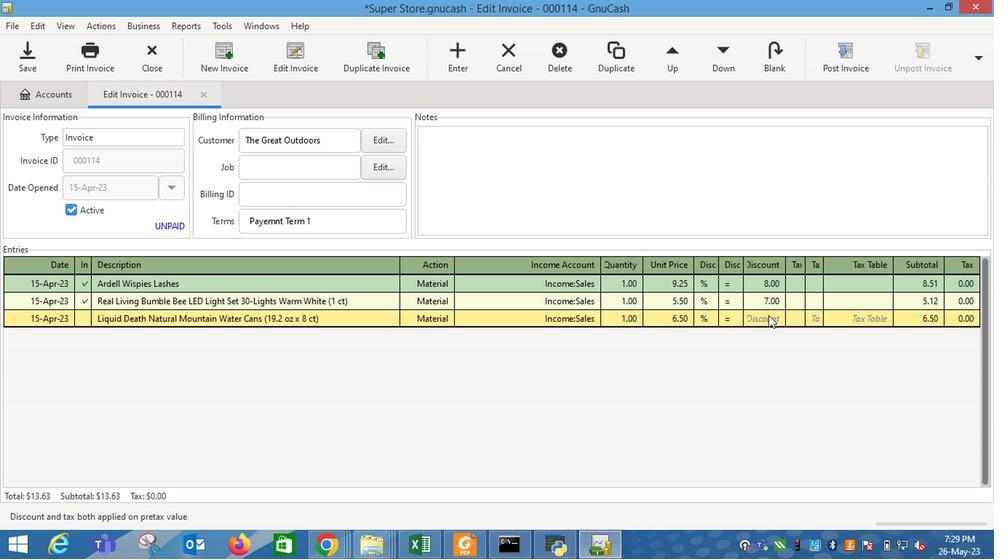 
Action: Key pressed 9<Key.enter>
Screenshot: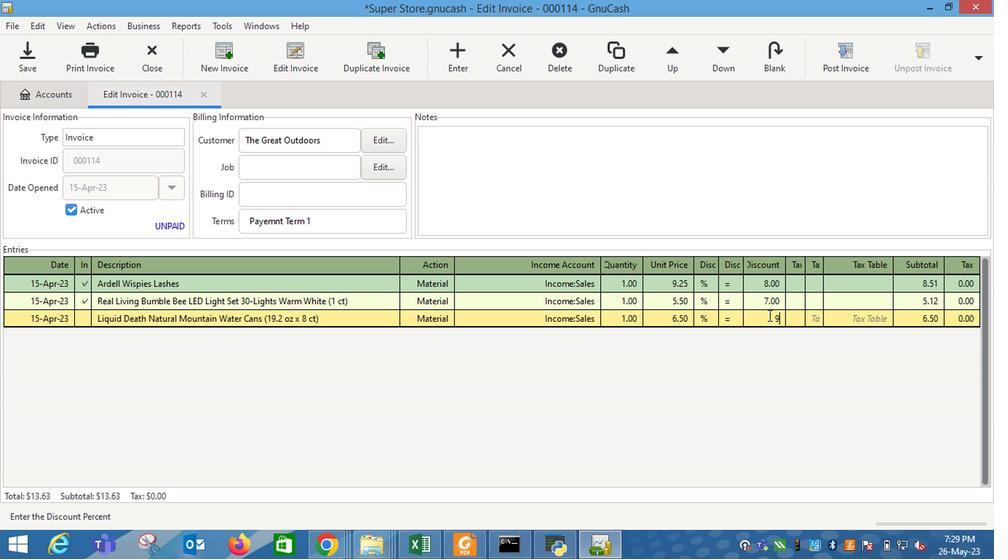 
Action: Mouse moved to (616, 179)
Screenshot: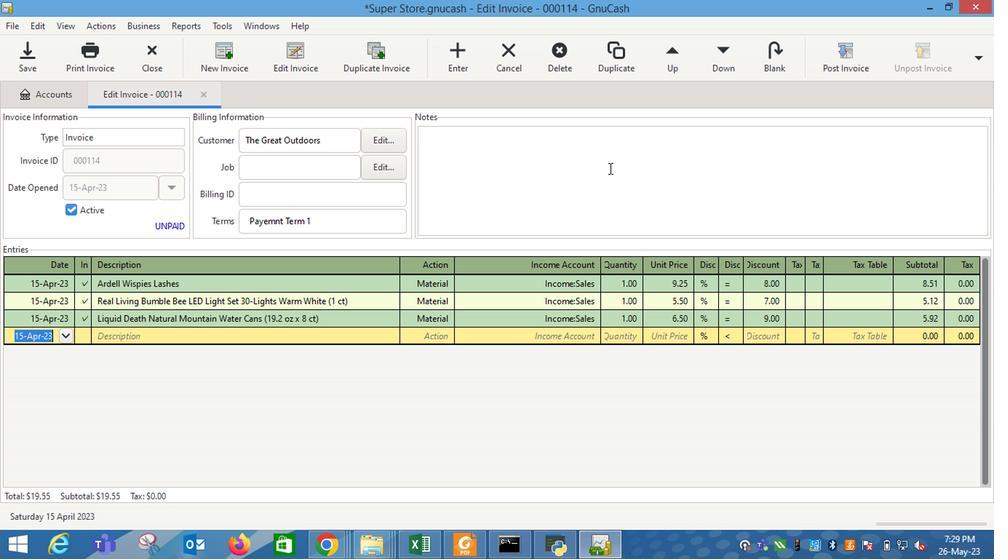 
Action: Mouse pressed left at (616, 179)
Screenshot: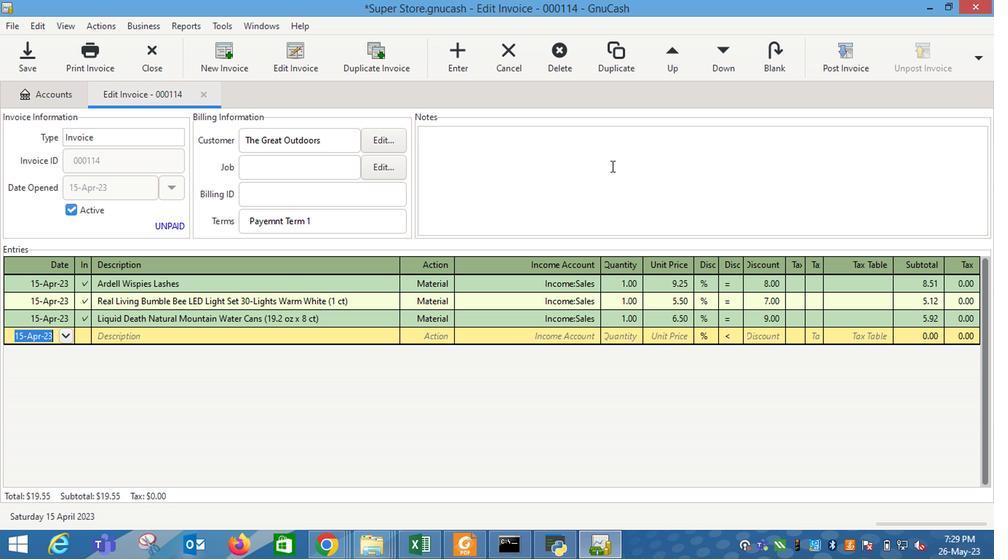 
Action: Mouse moved to (614, 179)
Screenshot: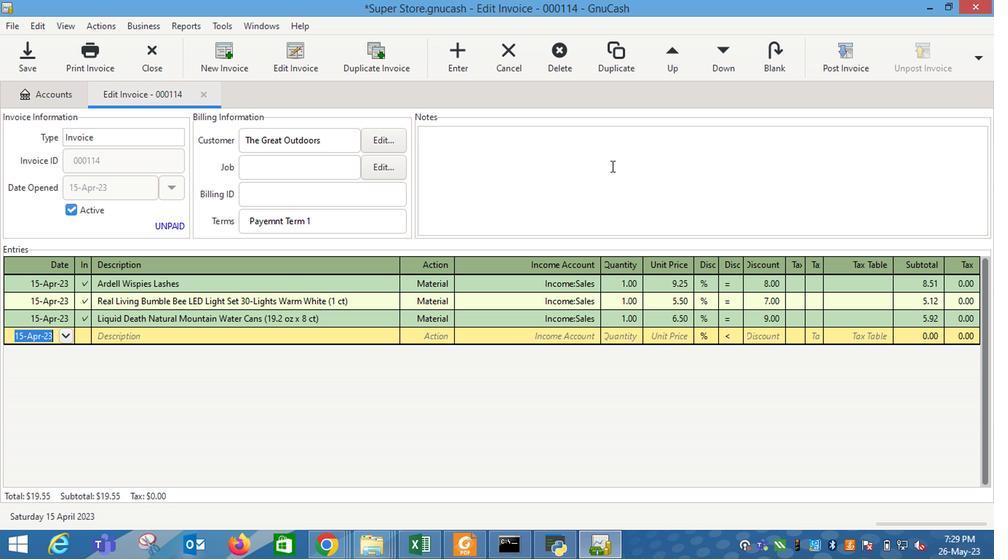 
Action: Key pressed <Key.shift_r>Looking<Key.space>forward<Key.space>to<Key.space>serving<Key.space>you<Key.space>again.
Screenshot: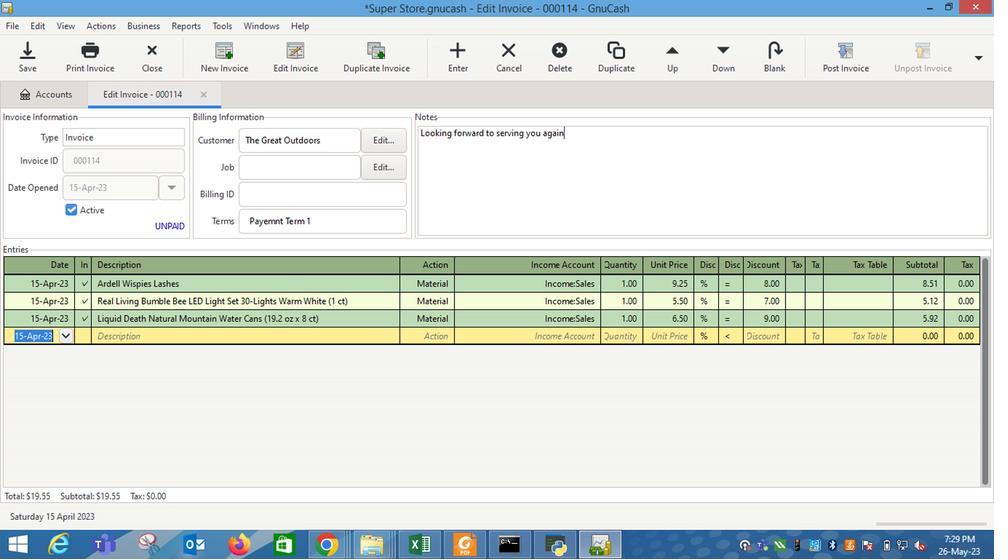 
Action: Mouse moved to (830, 66)
Screenshot: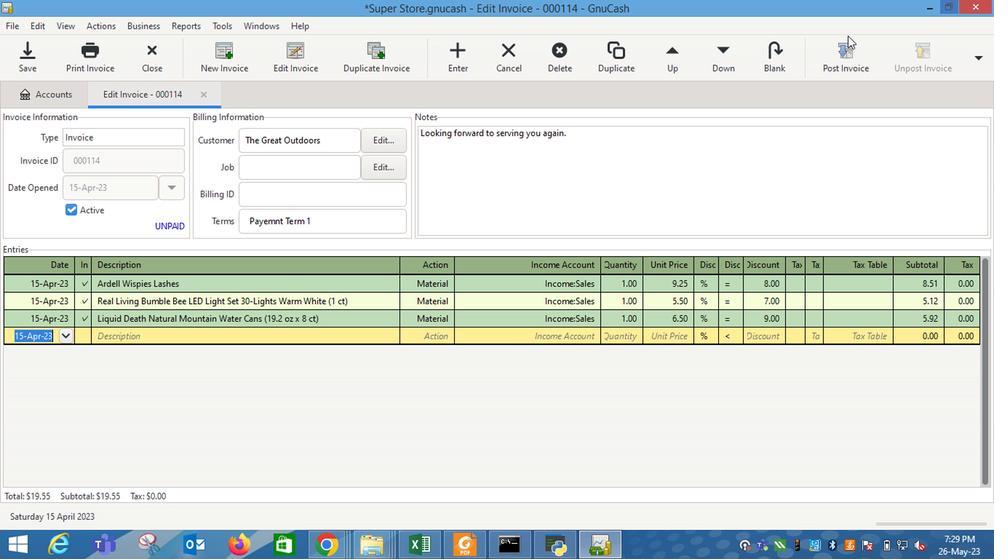 
Action: Mouse pressed left at (830, 66)
Screenshot: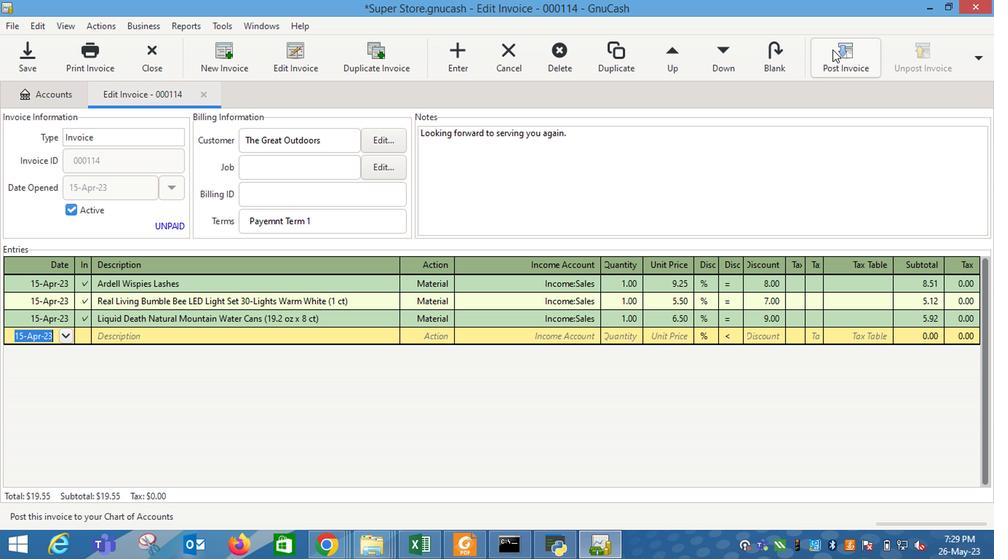 
Action: Mouse moved to (616, 252)
Screenshot: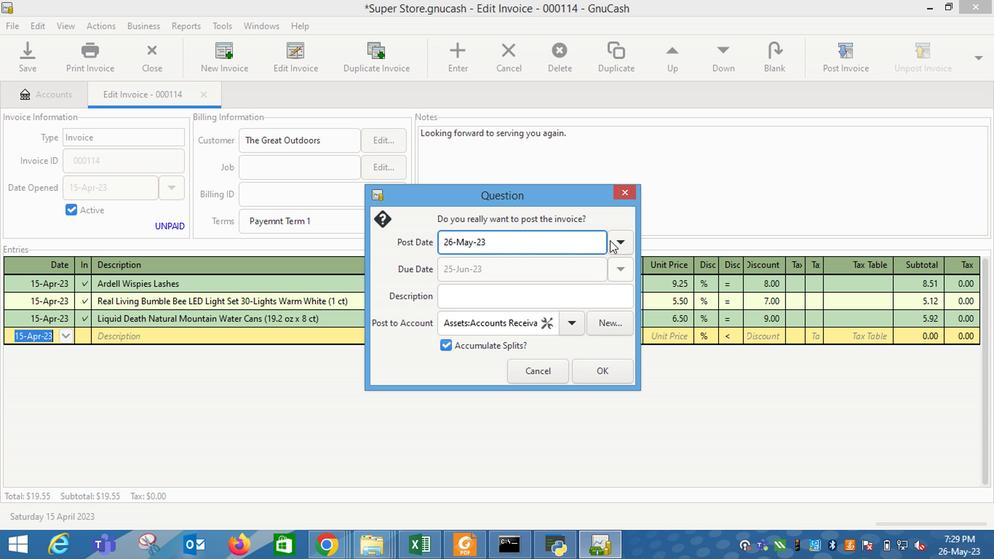 
Action: Mouse pressed left at (616, 252)
Screenshot: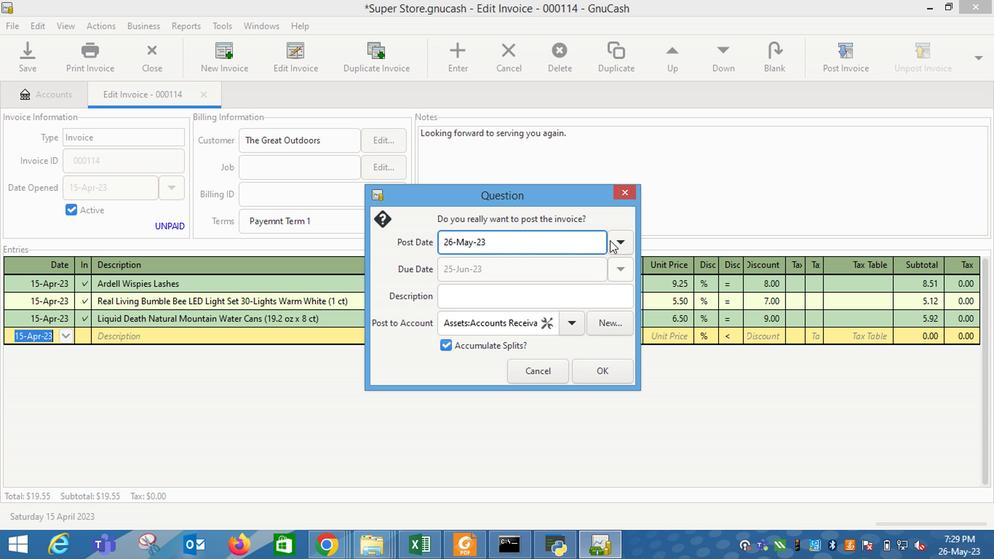 
Action: Mouse moved to (515, 274)
Screenshot: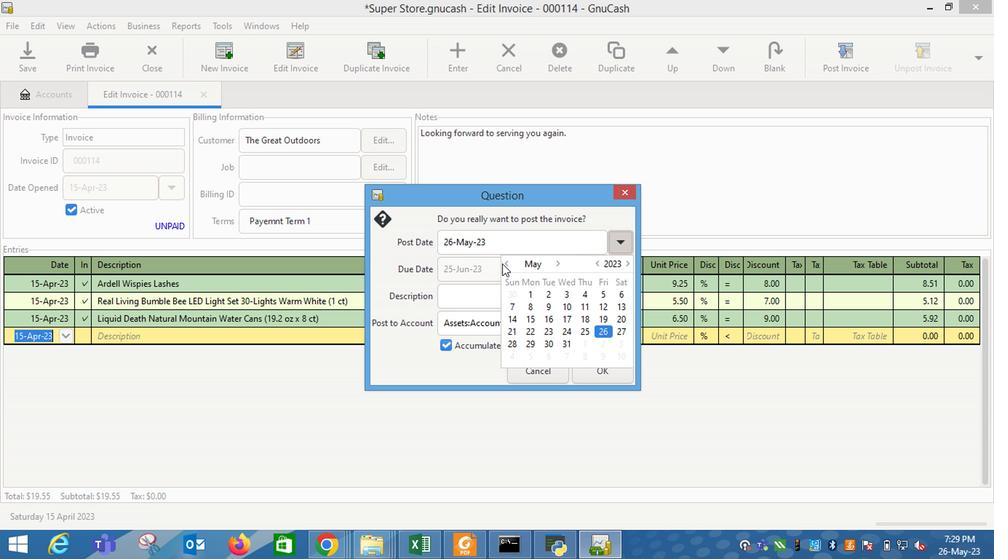 
Action: Mouse pressed left at (515, 274)
Screenshot: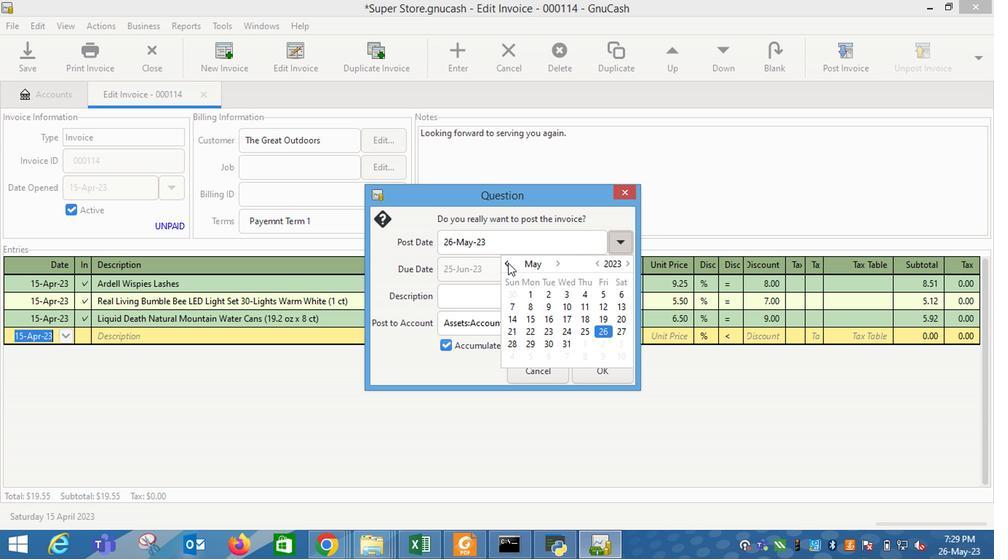 
Action: Mouse moved to (624, 326)
Screenshot: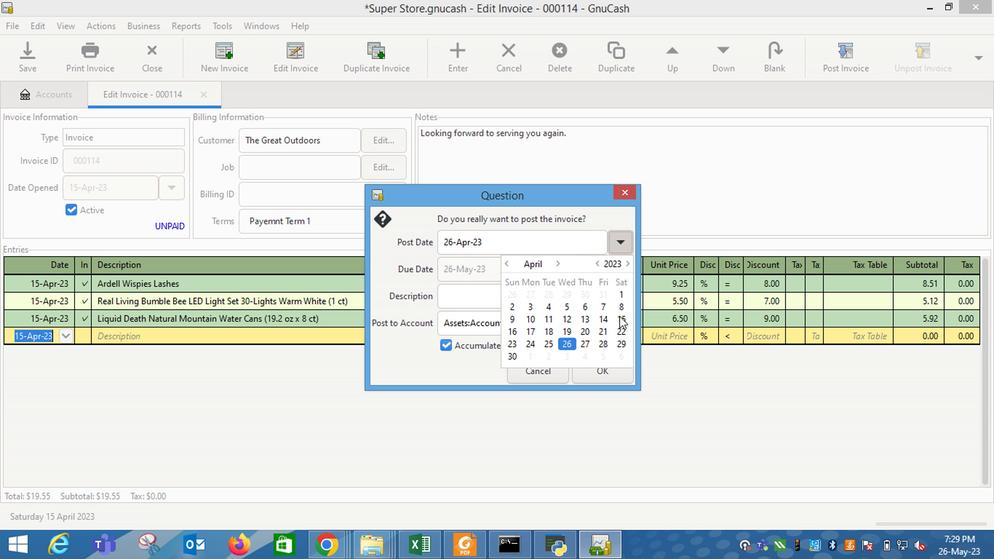 
Action: Mouse pressed left at (624, 326)
Screenshot: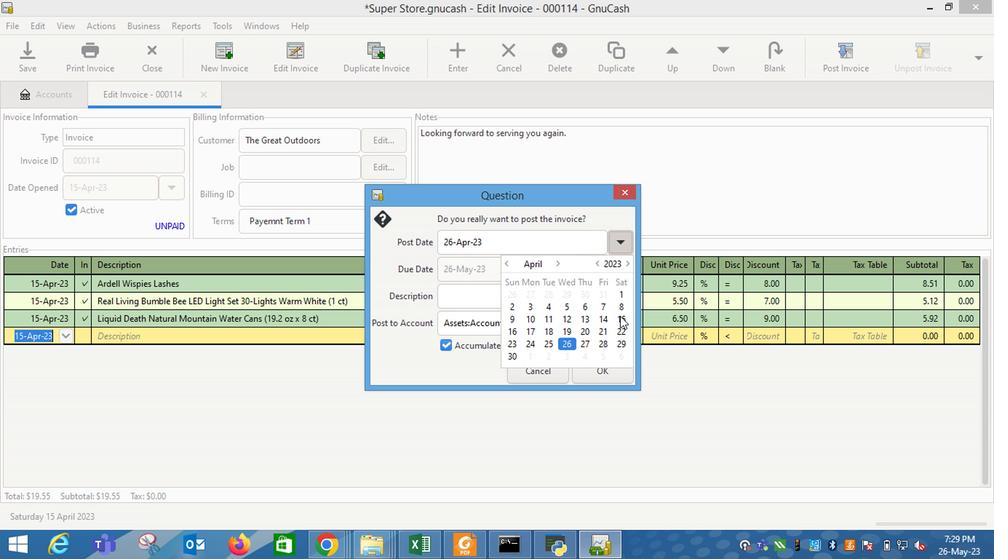 
Action: Mouse moved to (494, 322)
Screenshot: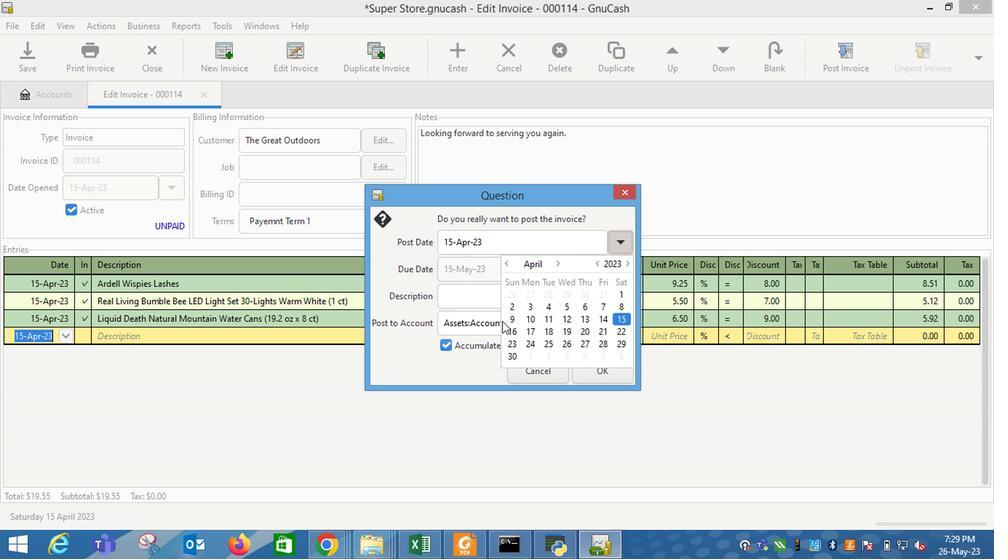
Action: Mouse pressed left at (494, 322)
Screenshot: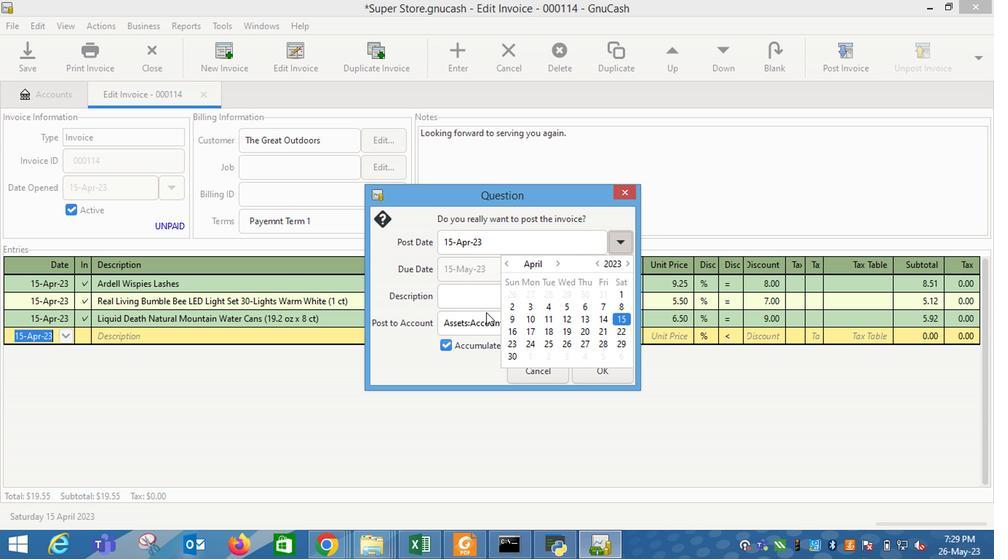 
Action: Mouse moved to (614, 381)
Screenshot: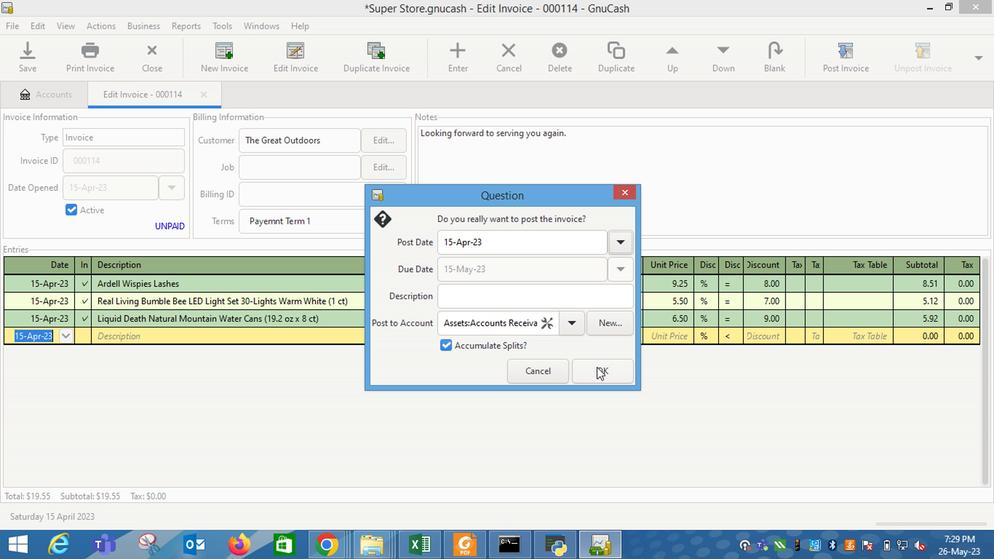 
Action: Mouse pressed left at (614, 381)
Screenshot: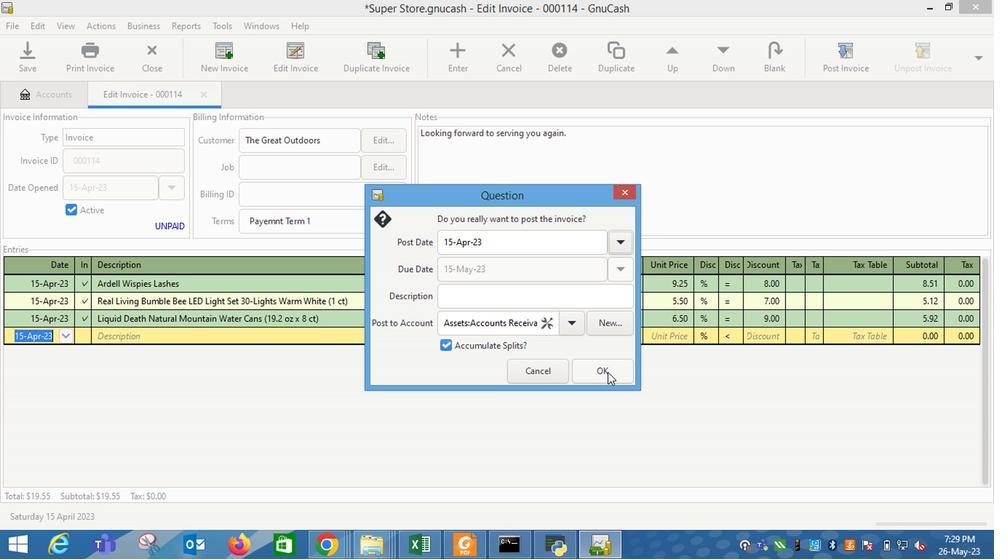 
Action: Mouse moved to (938, 71)
Screenshot: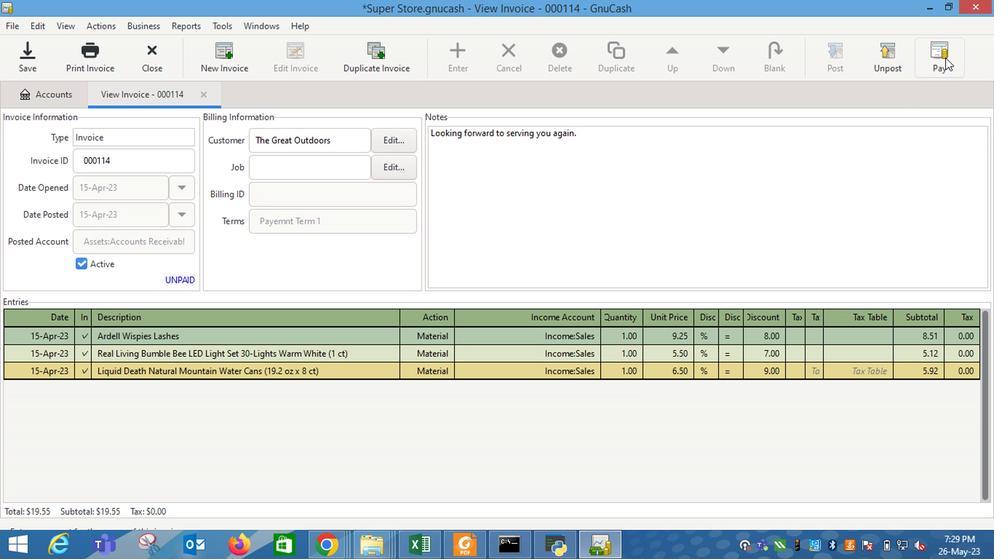 
Action: Mouse pressed left at (938, 71)
Screenshot: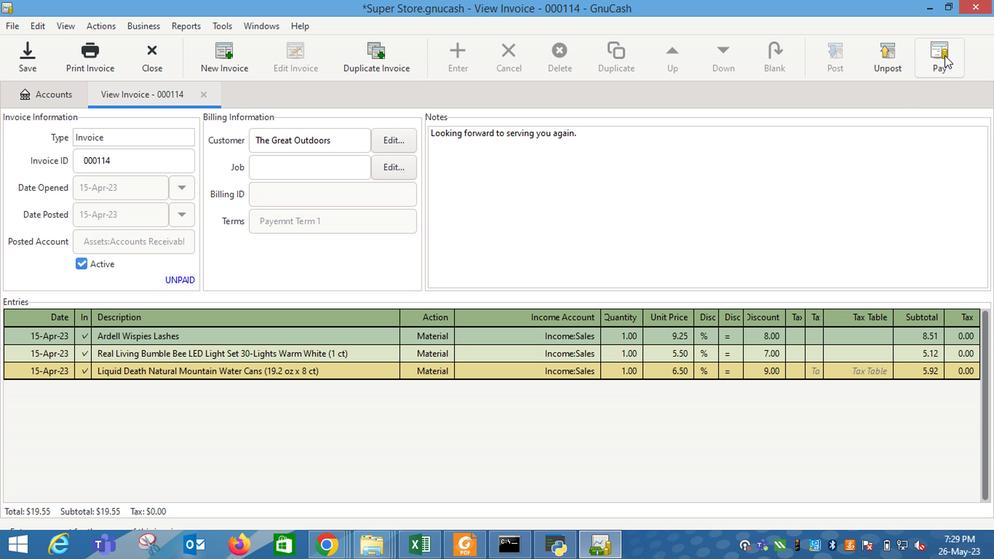 
Action: Mouse moved to (458, 299)
Screenshot: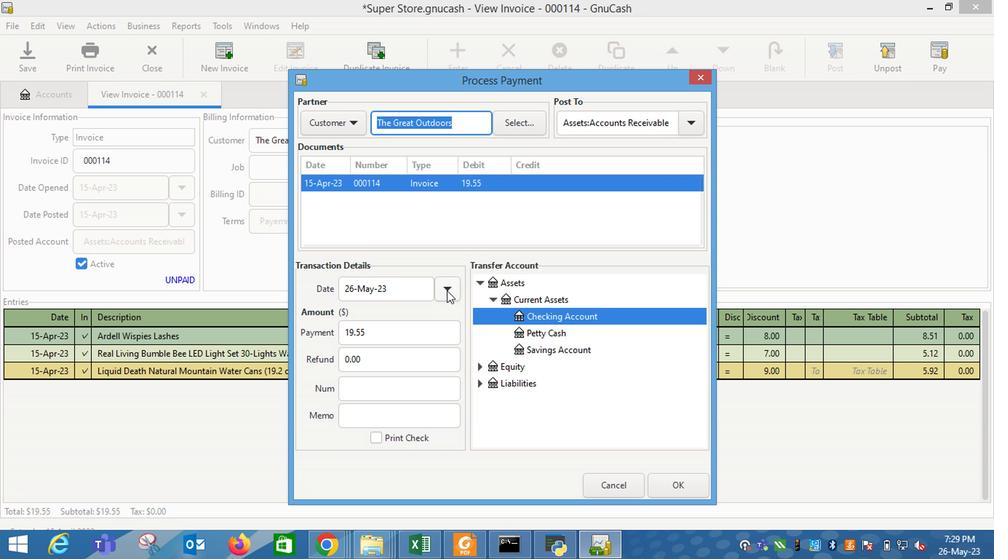 
Action: Mouse pressed left at (458, 299)
Screenshot: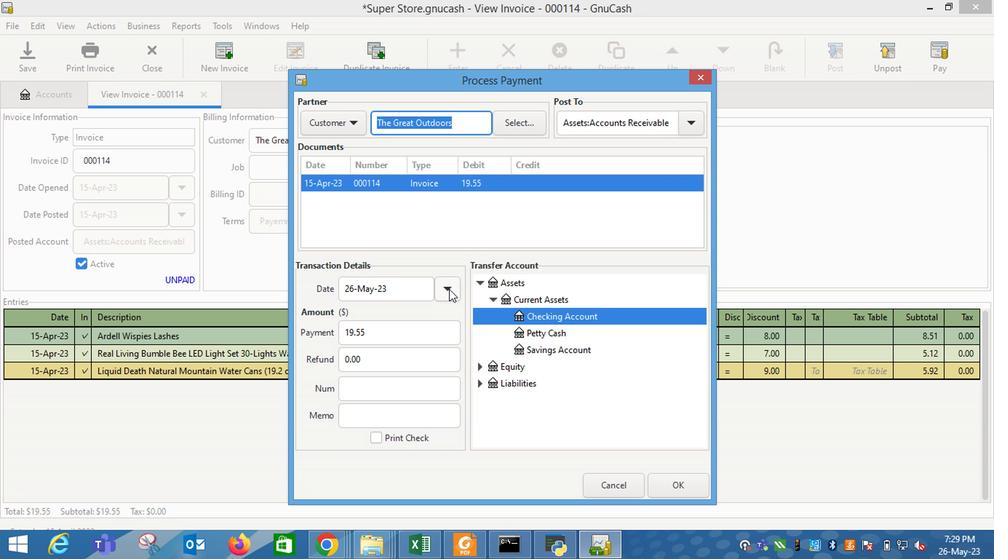 
Action: Mouse moved to (367, 372)
Screenshot: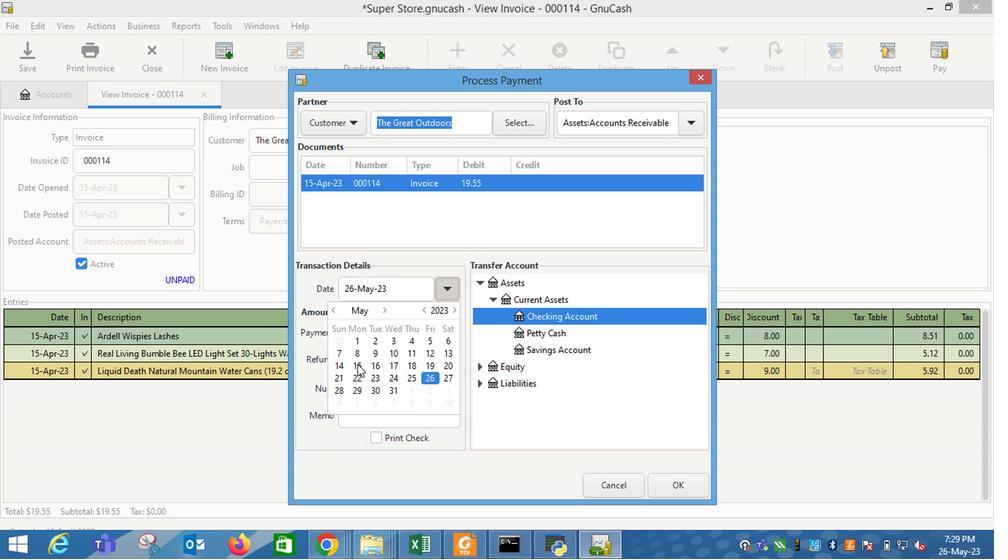 
Action: Mouse pressed left at (367, 372)
Screenshot: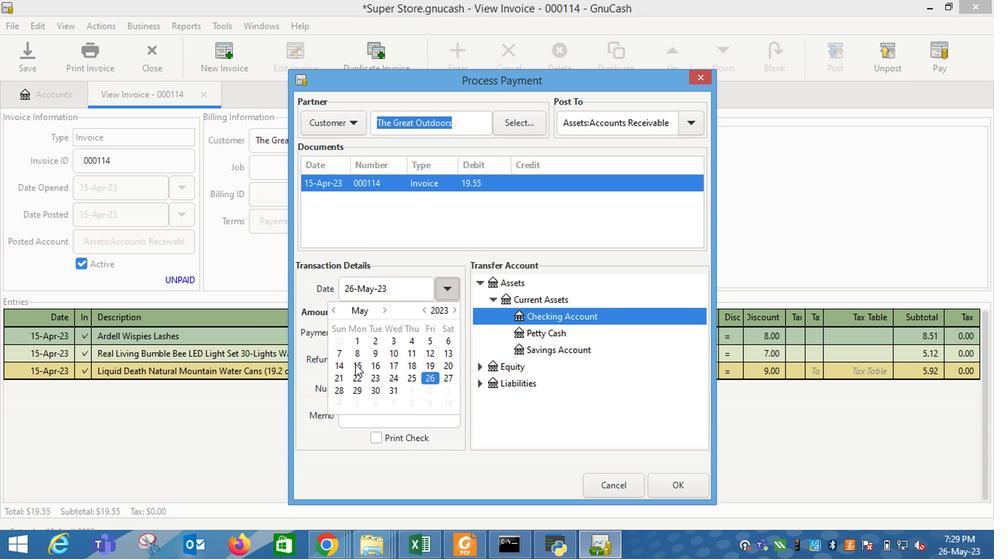 
Action: Mouse moved to (577, 378)
Screenshot: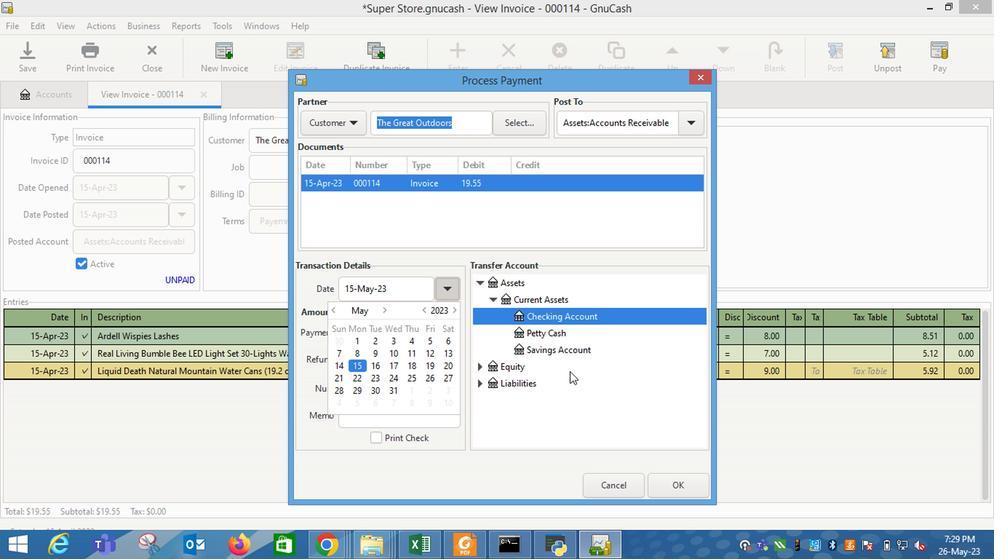 
Action: Mouse pressed left at (577, 378)
Screenshot: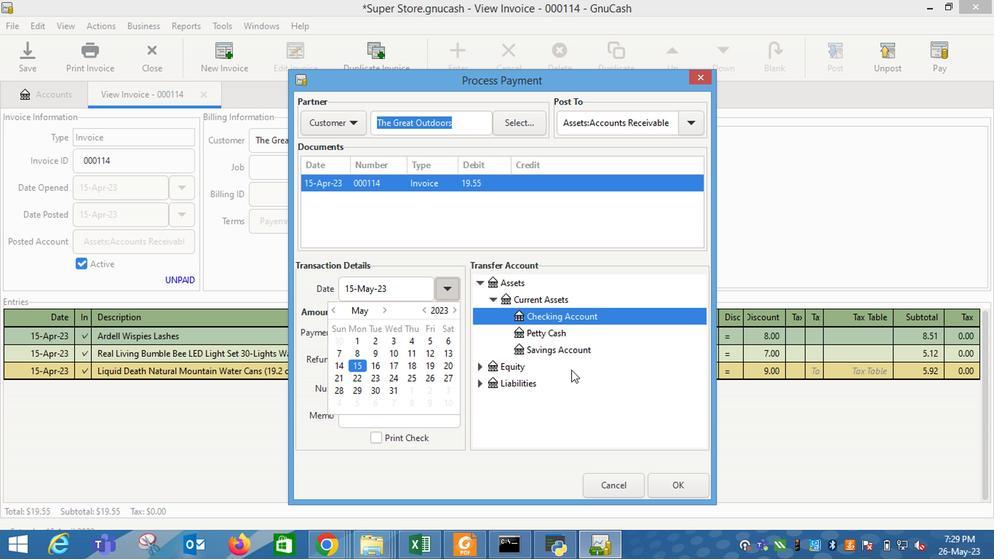 
Action: Mouse moved to (530, 323)
Screenshot: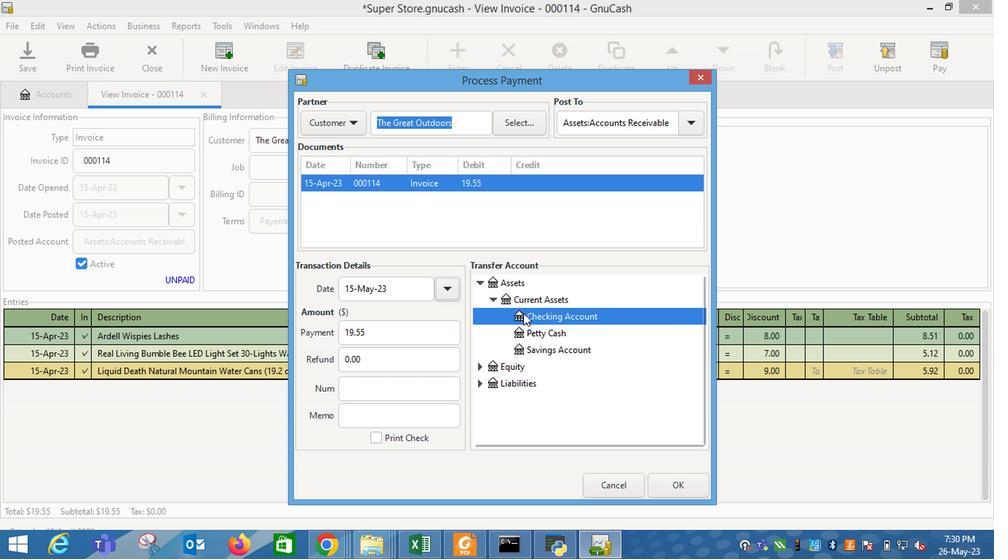 
Action: Mouse pressed left at (530, 323)
Screenshot: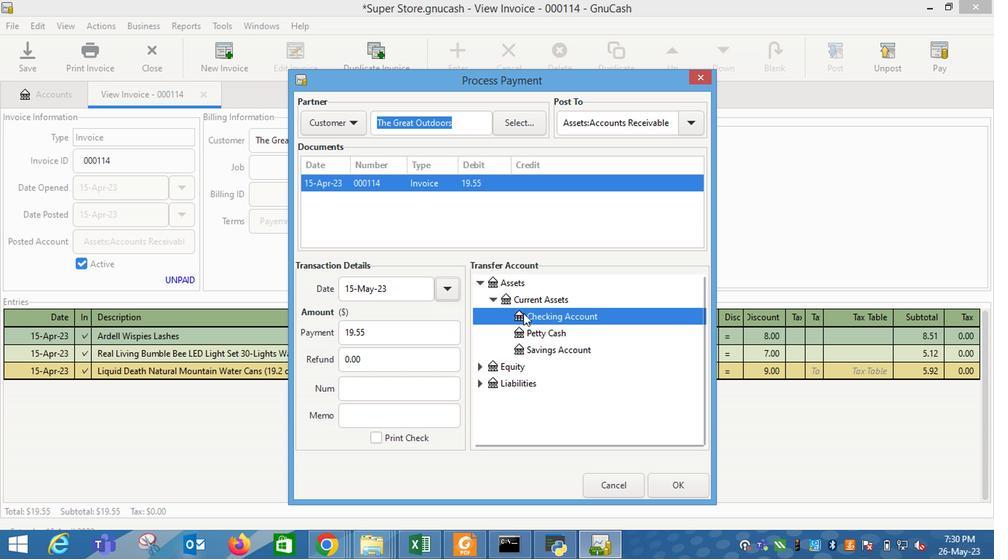 
Action: Mouse moved to (676, 490)
Screenshot: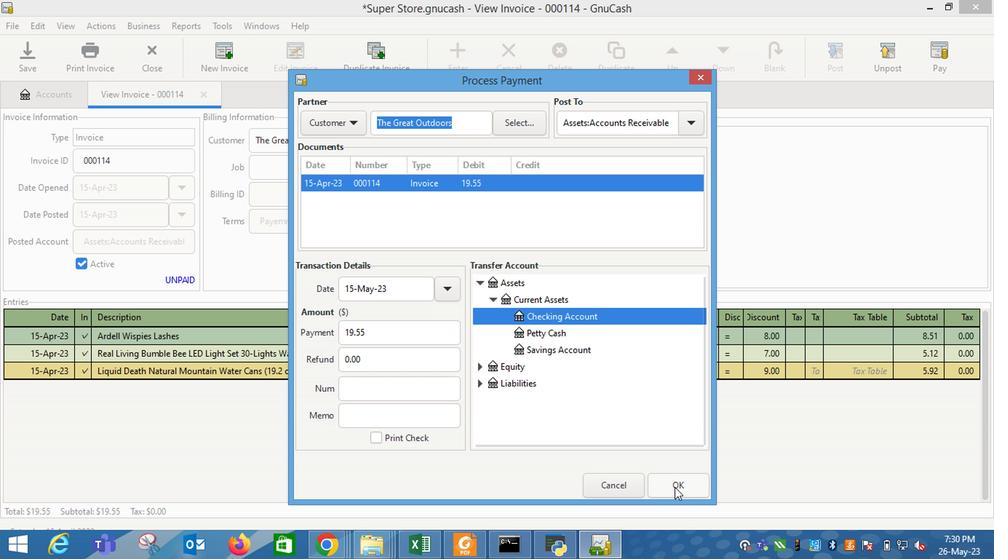 
Action: Mouse pressed left at (676, 490)
Screenshot: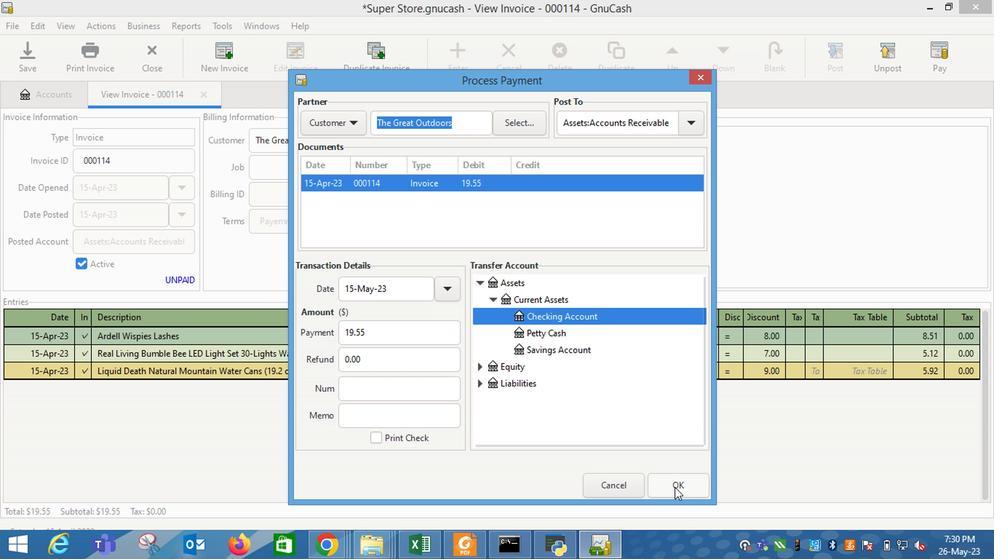 
Action: Mouse moved to (104, 71)
Screenshot: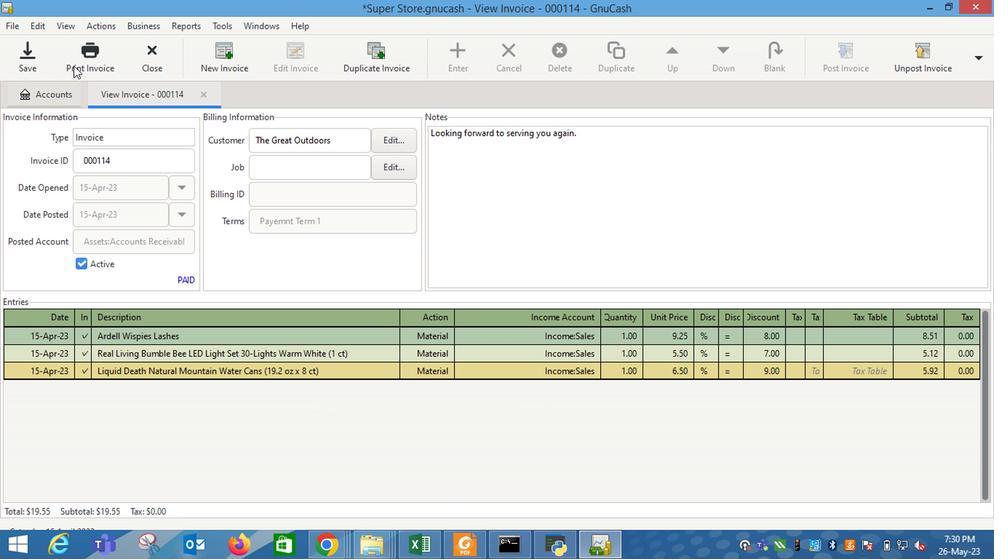 
Action: Mouse pressed left at (104, 71)
Screenshot: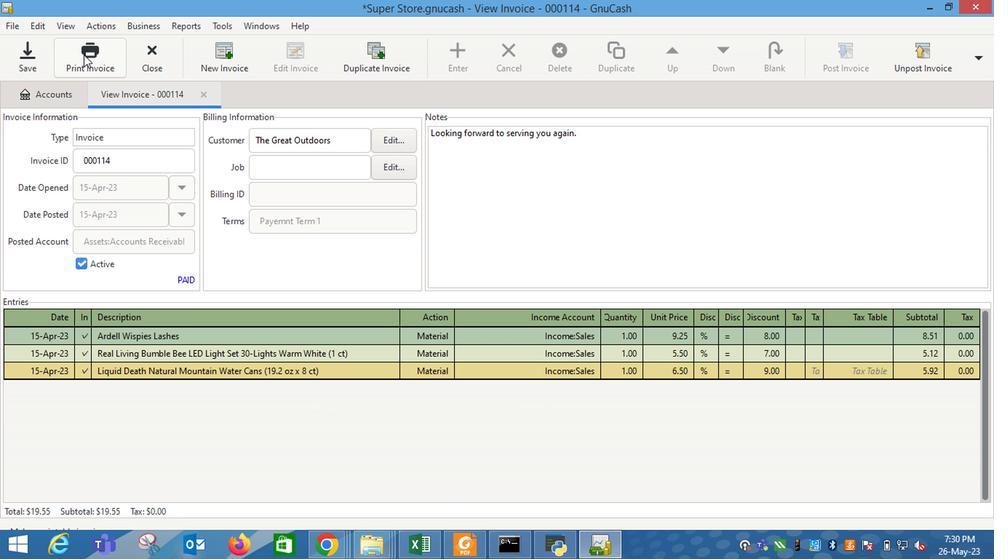 
Action: Mouse moved to (381, 79)
Screenshot: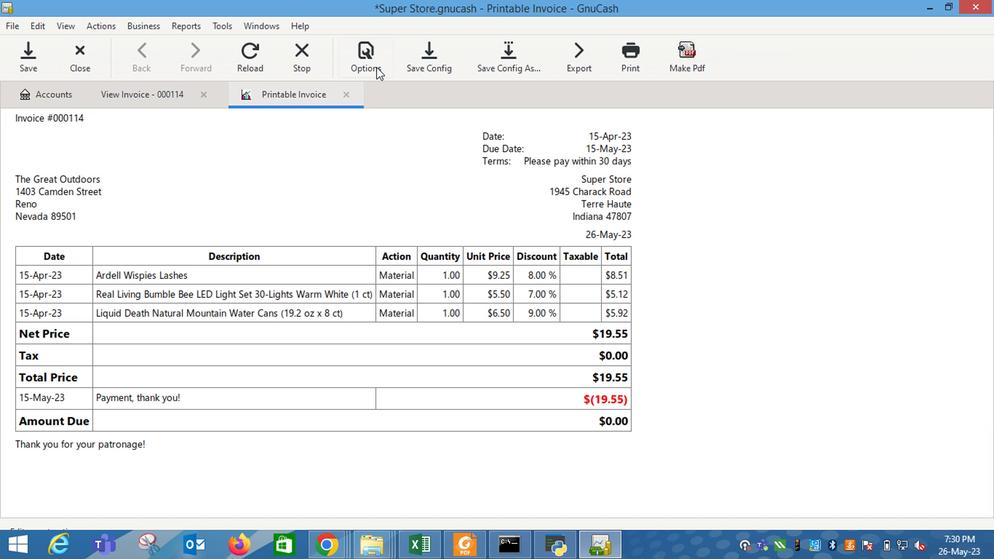 
Action: Mouse pressed left at (381, 79)
Screenshot: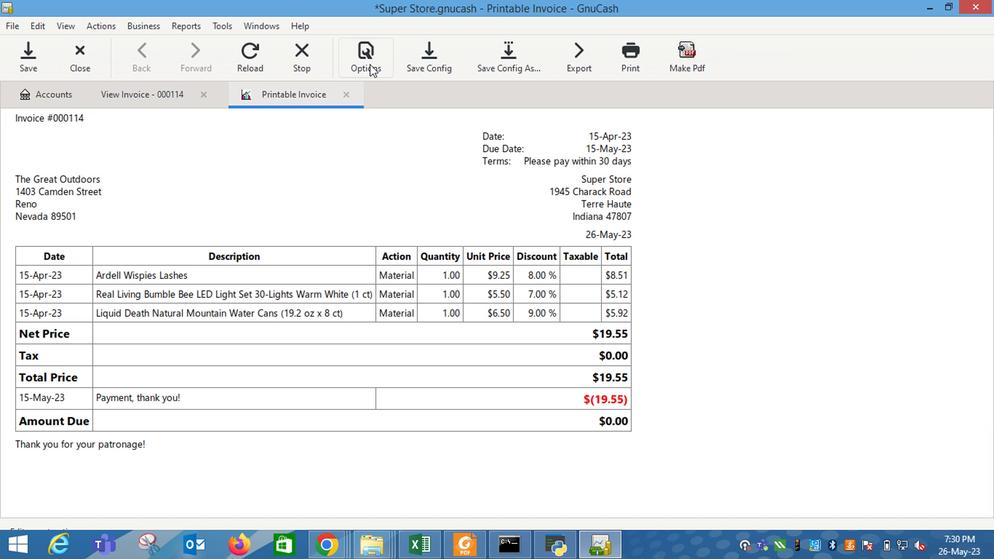
Action: Mouse moved to (286, 156)
Screenshot: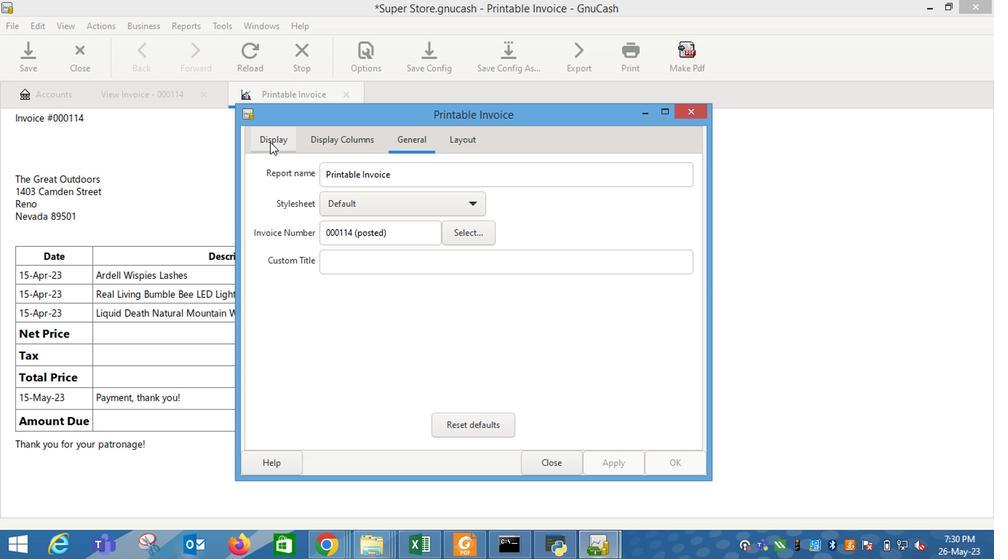 
Action: Mouse pressed left at (286, 156)
Screenshot: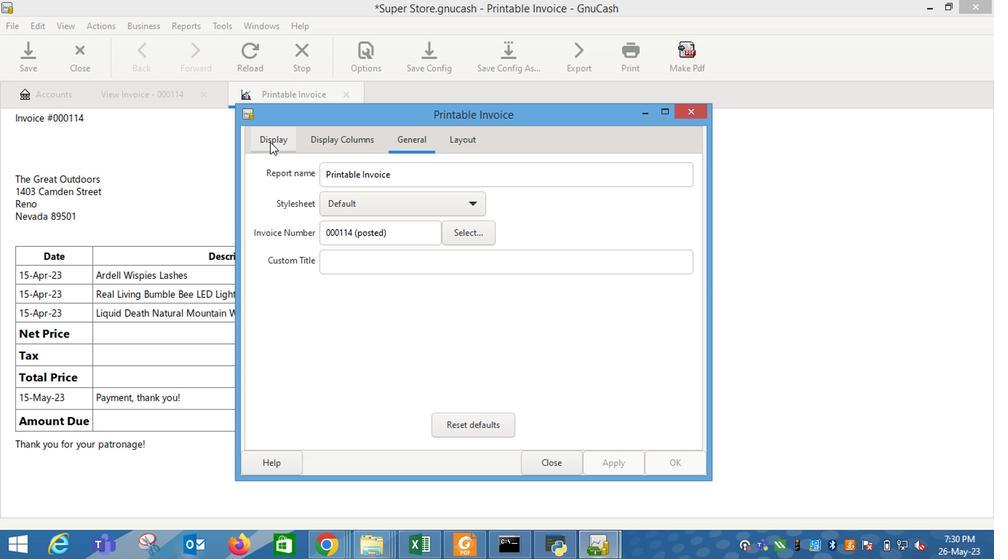 
Action: Mouse moved to (418, 314)
Screenshot: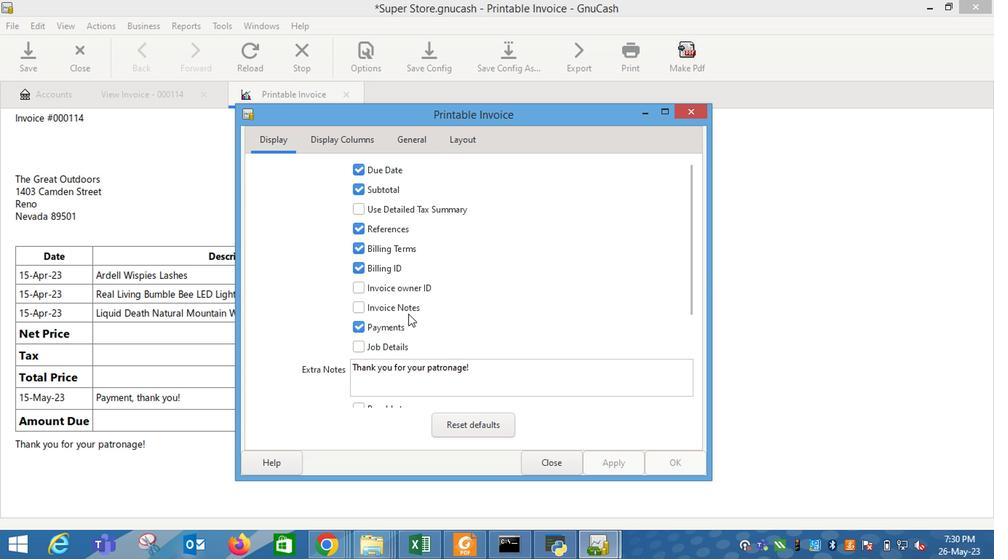 
Action: Mouse pressed left at (418, 314)
Screenshot: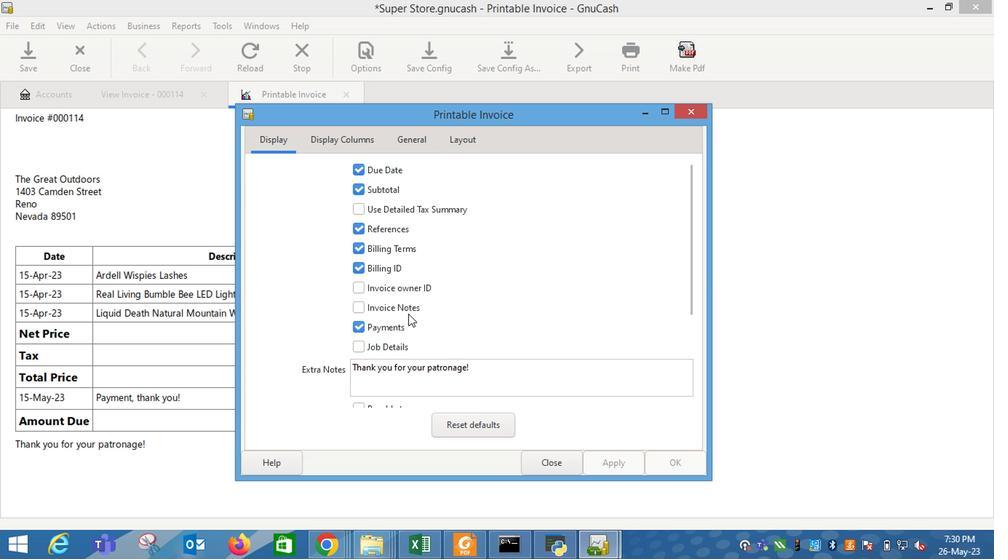 
Action: Mouse moved to (607, 466)
Screenshot: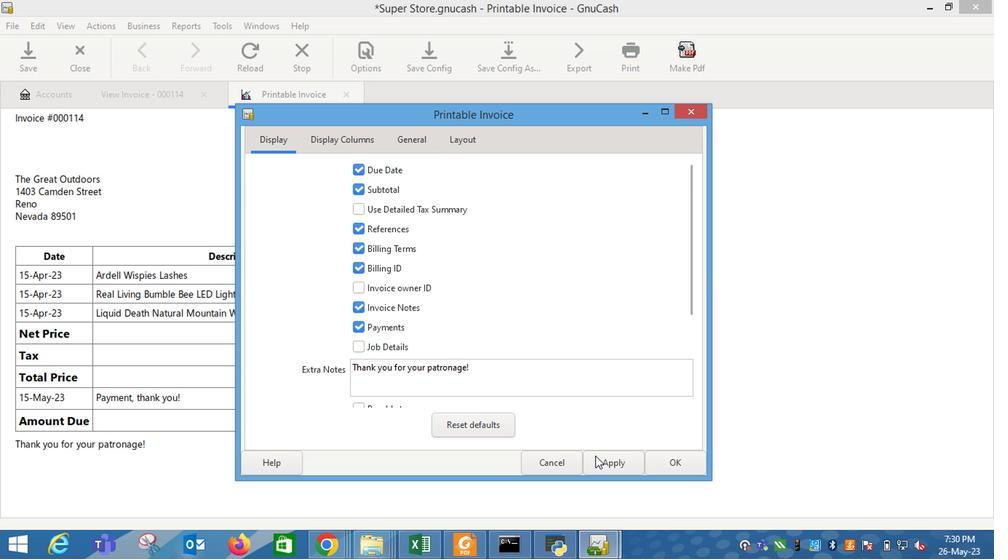 
Action: Mouse pressed left at (607, 466)
Screenshot: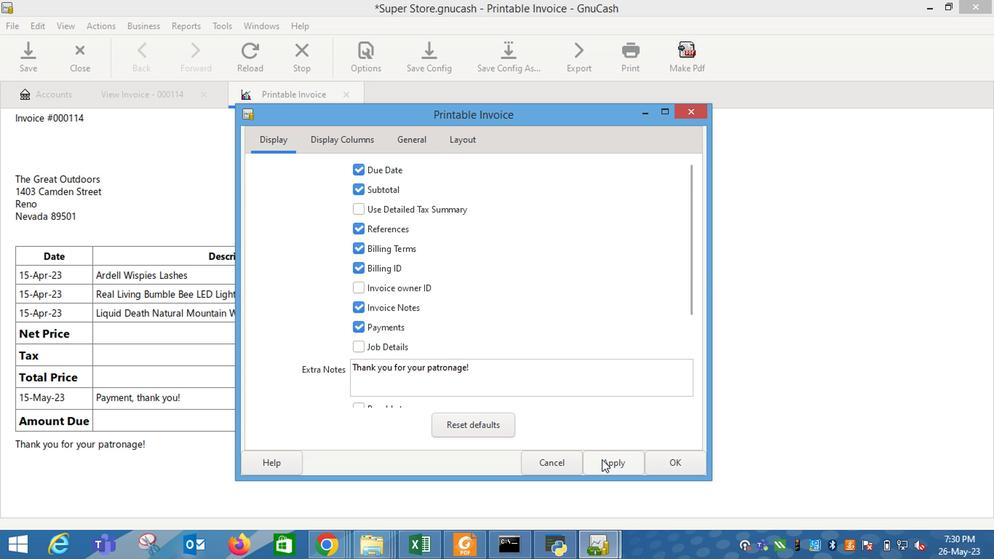 
Action: Mouse moved to (551, 470)
Screenshot: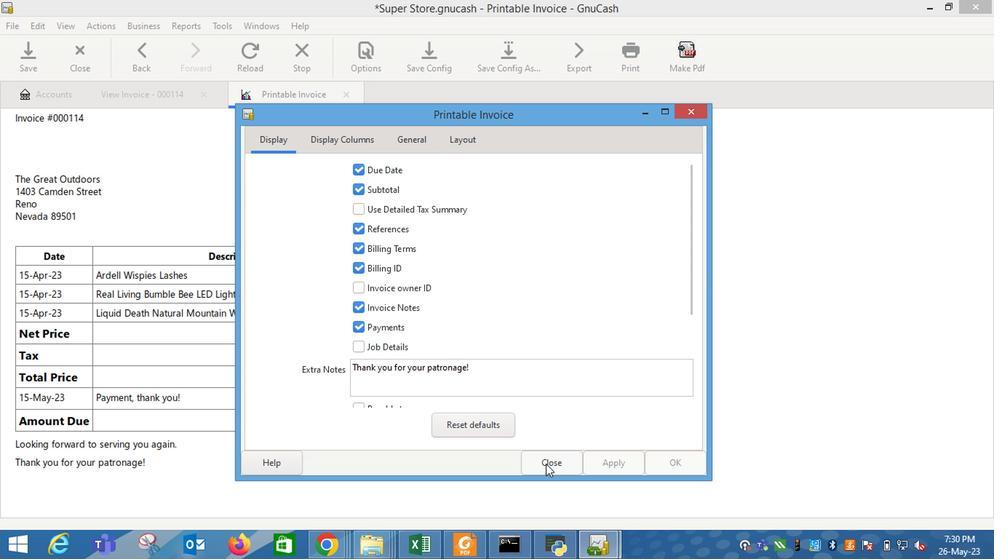 
Action: Mouse pressed left at (551, 470)
Screenshot: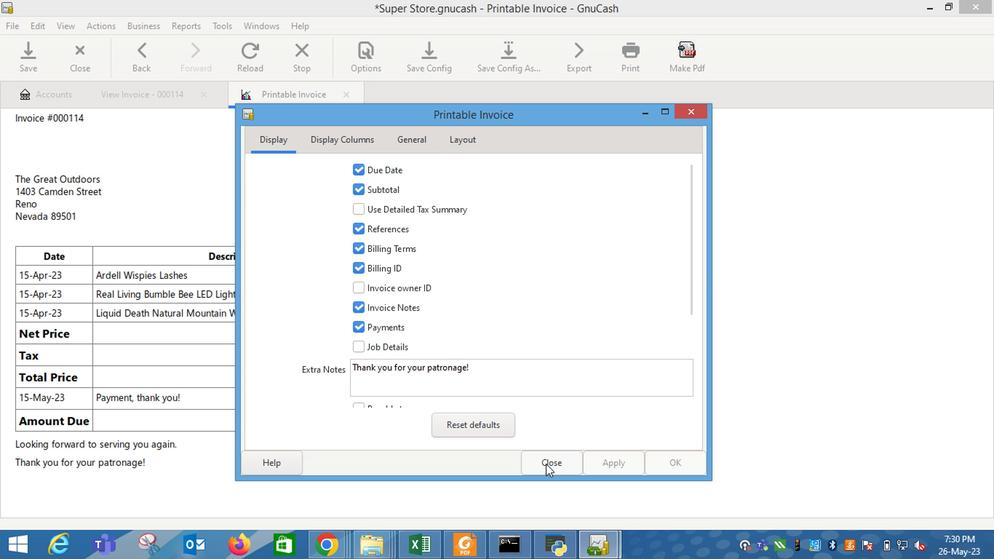 
Action: Mouse moved to (545, 467)
Screenshot: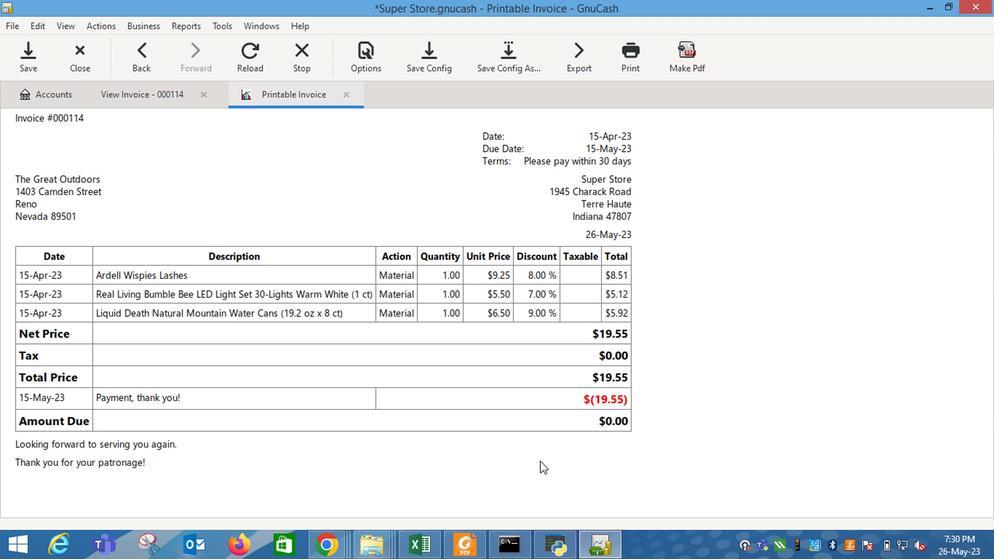 
